 Task: Send an email with the signature Kira Turner with the subject Request for feedback on a partnership proposal and the message Please let me know if there are any issues with the project testing. from softage.3@softage.net to softage.4@softage.net with an attached audio file Audio_interview.mp3 and move the email from Sent Items to the folder Logistics
Action: Mouse moved to (293, 335)
Screenshot: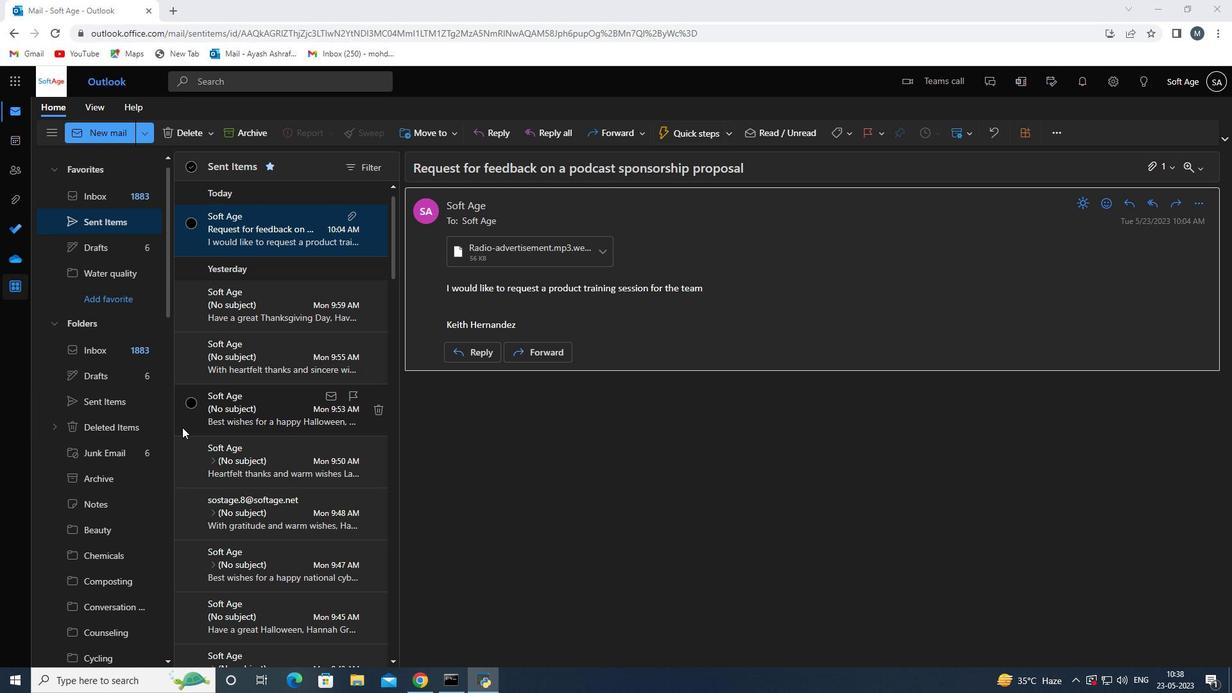 
Action: Mouse scrolled (293, 336) with delta (0, 0)
Screenshot: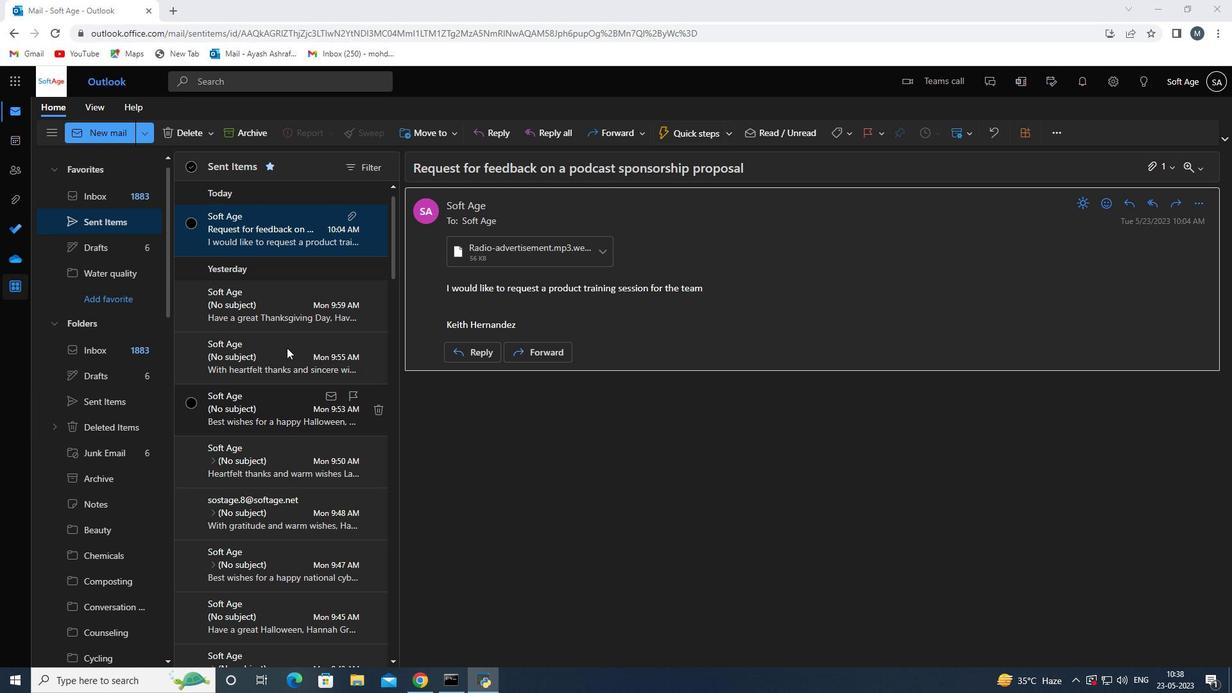 
Action: Mouse scrolled (293, 336) with delta (0, 0)
Screenshot: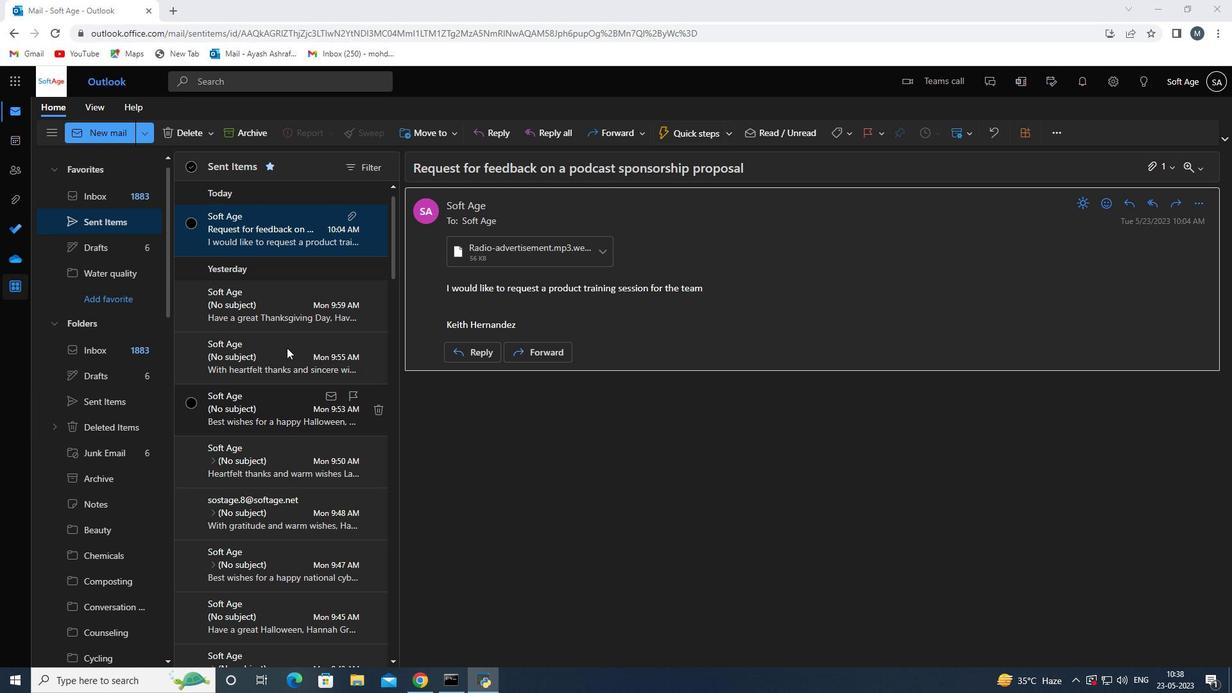 
Action: Mouse scrolled (293, 336) with delta (0, 0)
Screenshot: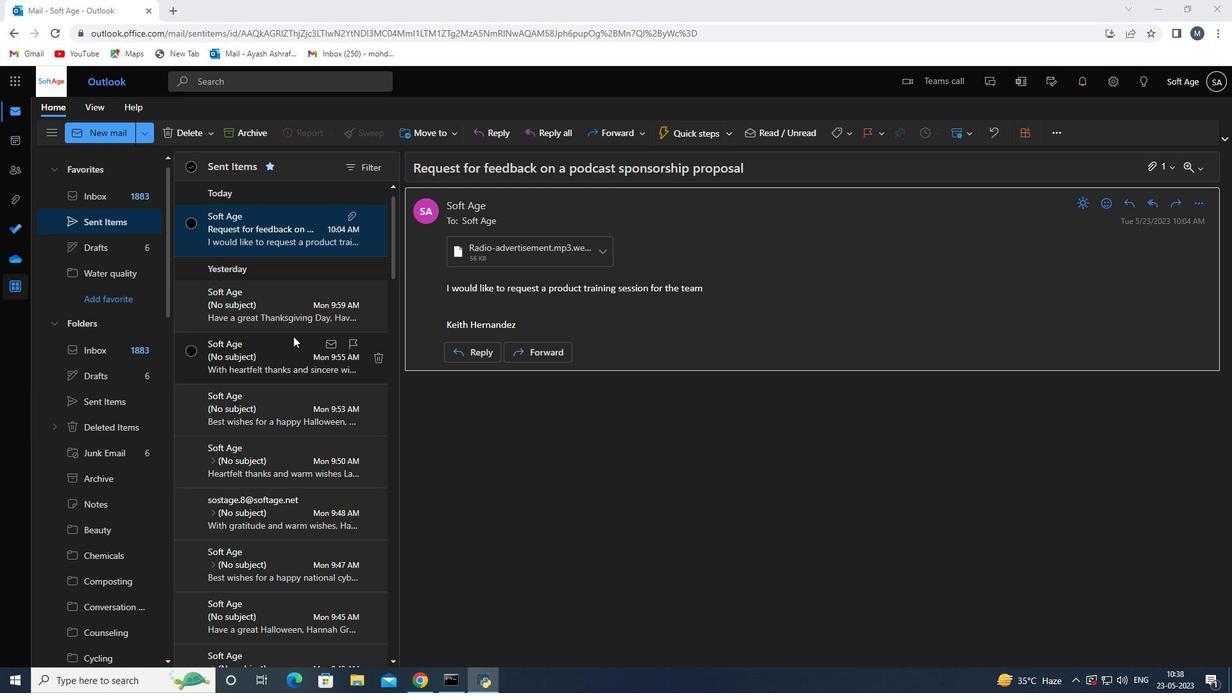 
Action: Mouse scrolled (293, 336) with delta (0, 0)
Screenshot: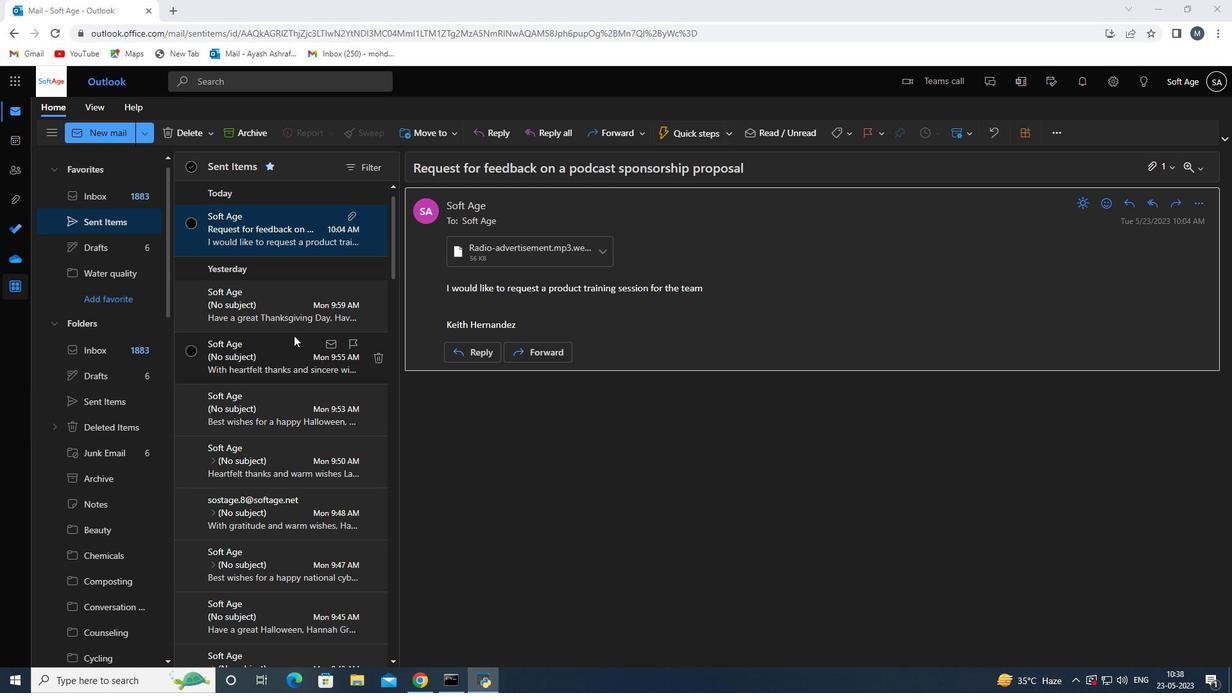 
Action: Mouse moved to (105, 199)
Screenshot: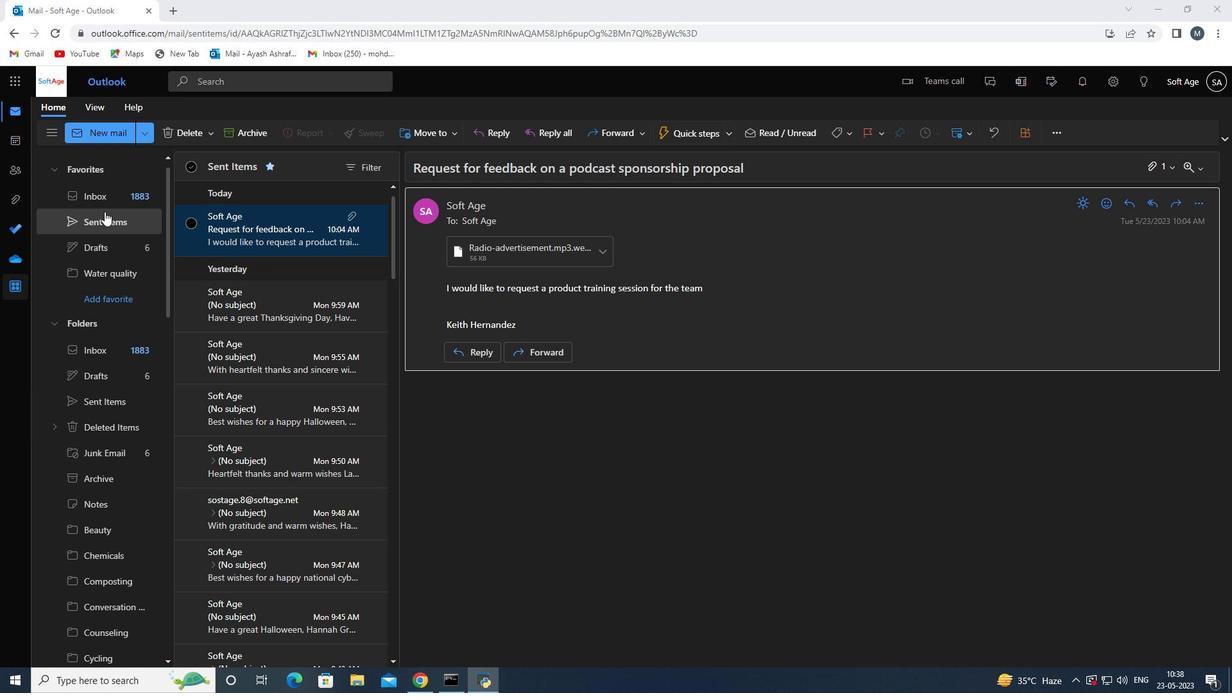 
Action: Mouse pressed left at (105, 199)
Screenshot: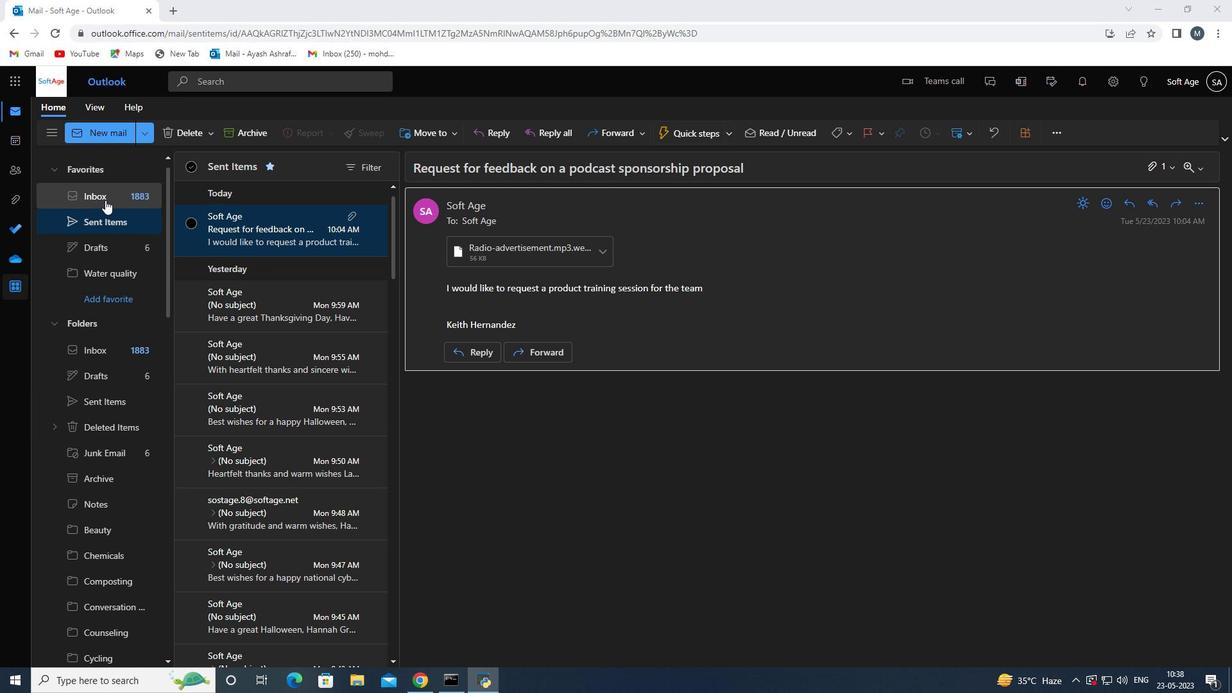 
Action: Mouse moved to (114, 128)
Screenshot: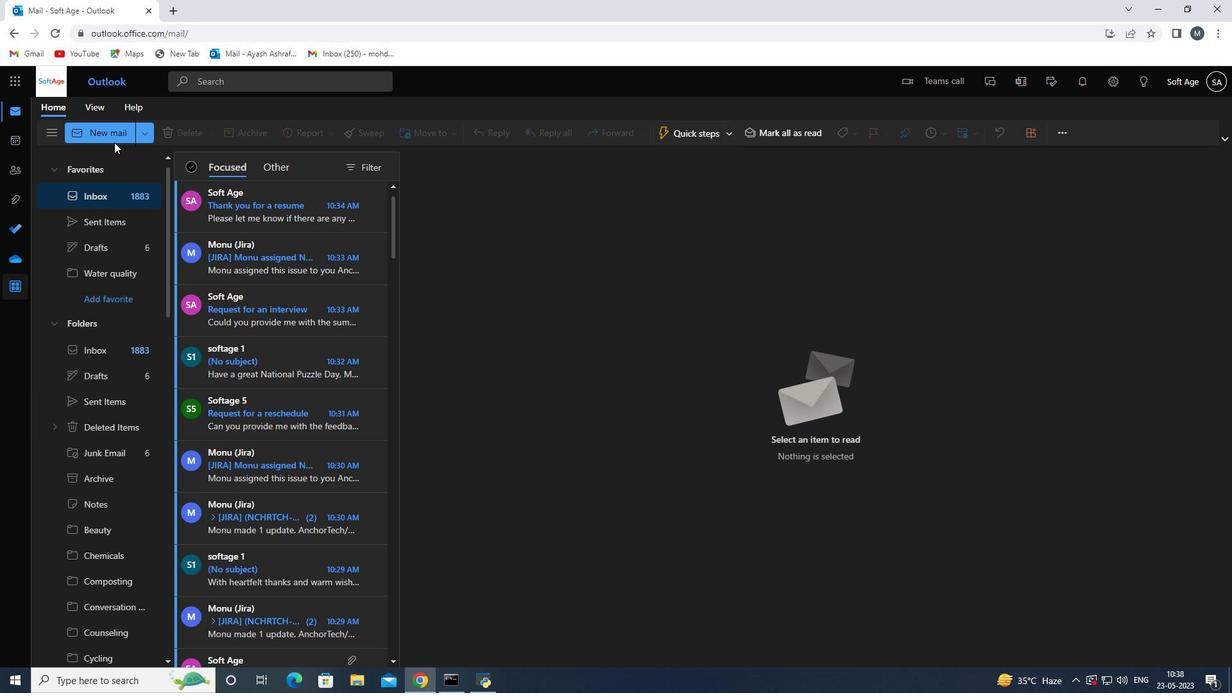 
Action: Mouse pressed left at (114, 128)
Screenshot: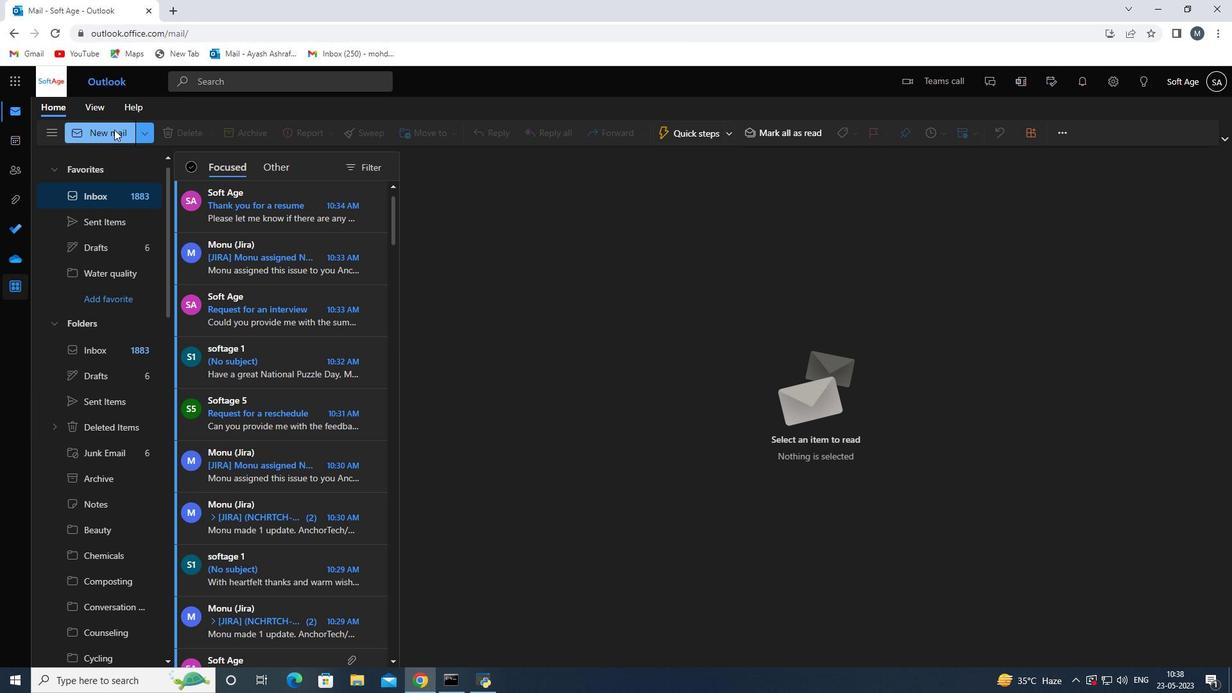 
Action: Mouse moved to (865, 132)
Screenshot: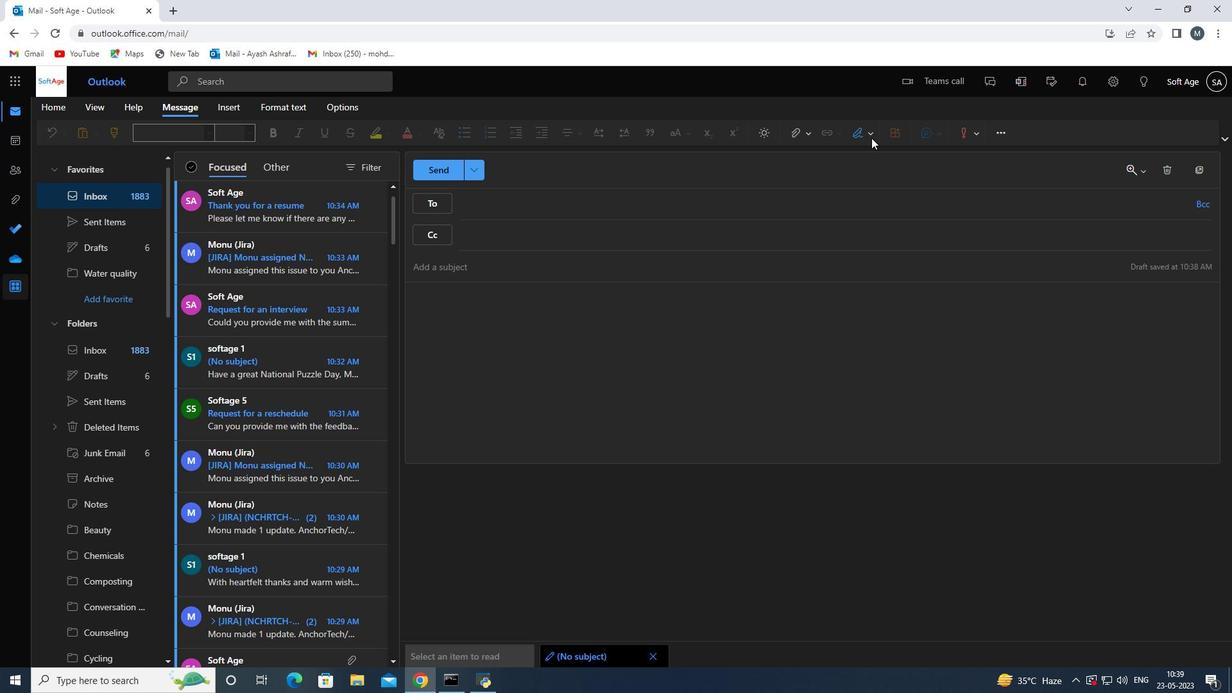 
Action: Mouse pressed left at (865, 132)
Screenshot: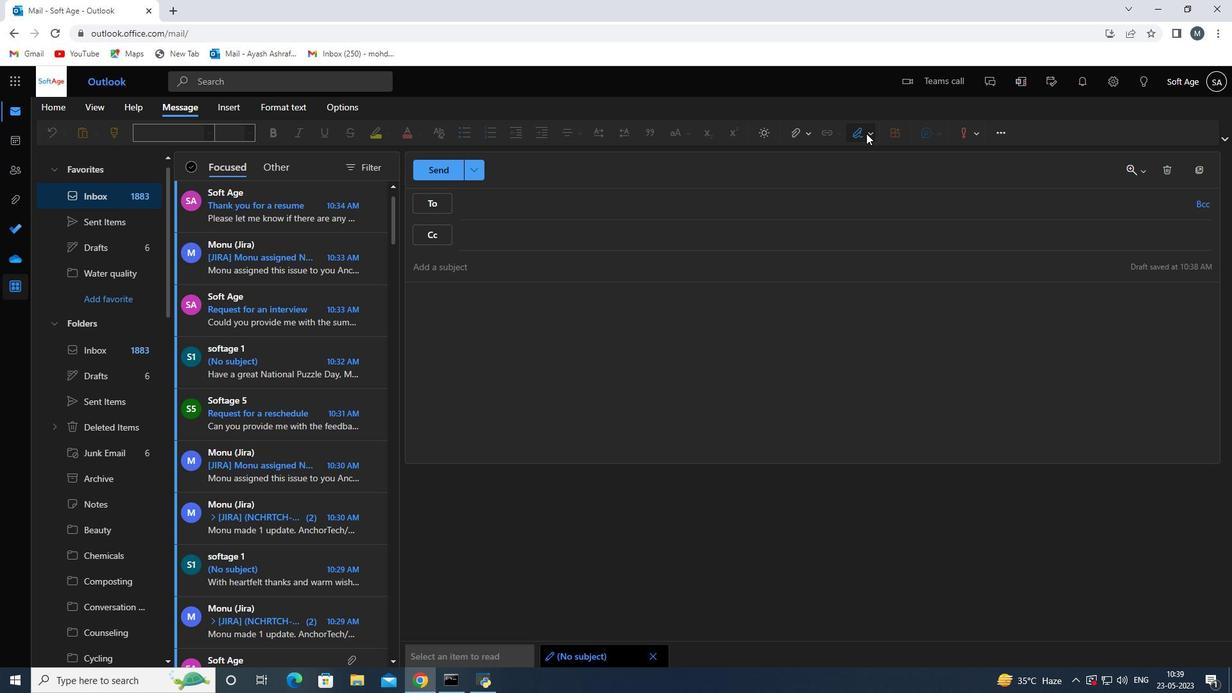 
Action: Mouse moved to (829, 191)
Screenshot: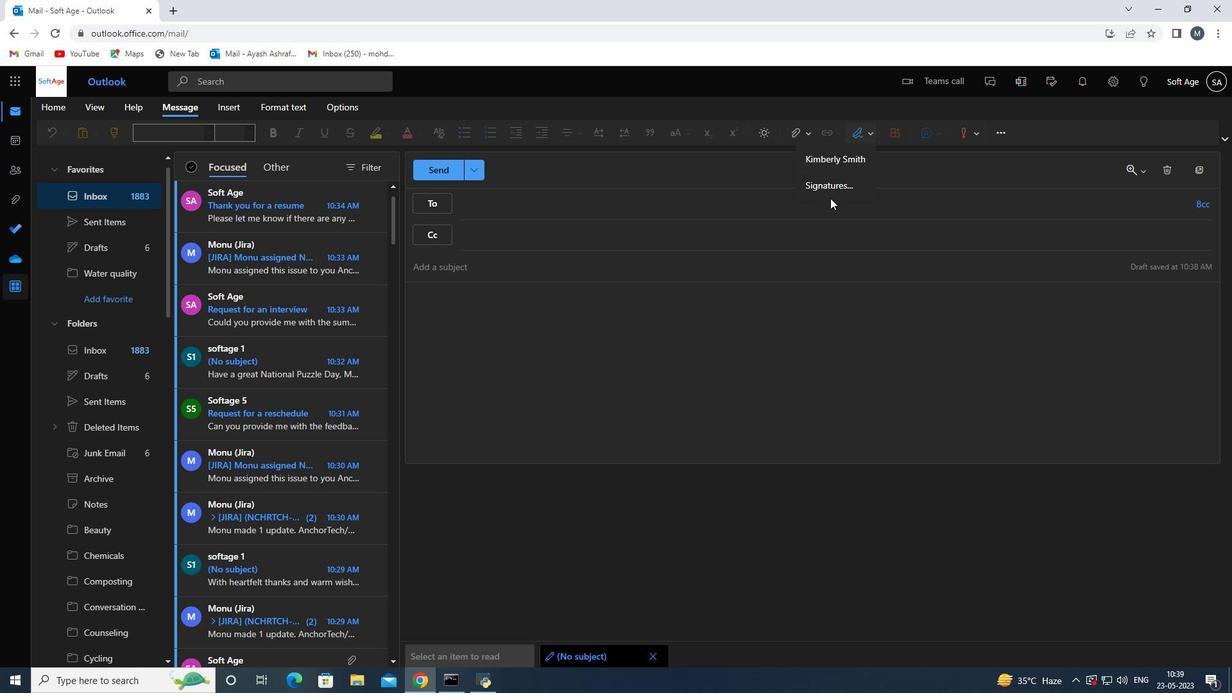 
Action: Mouse pressed left at (829, 191)
Screenshot: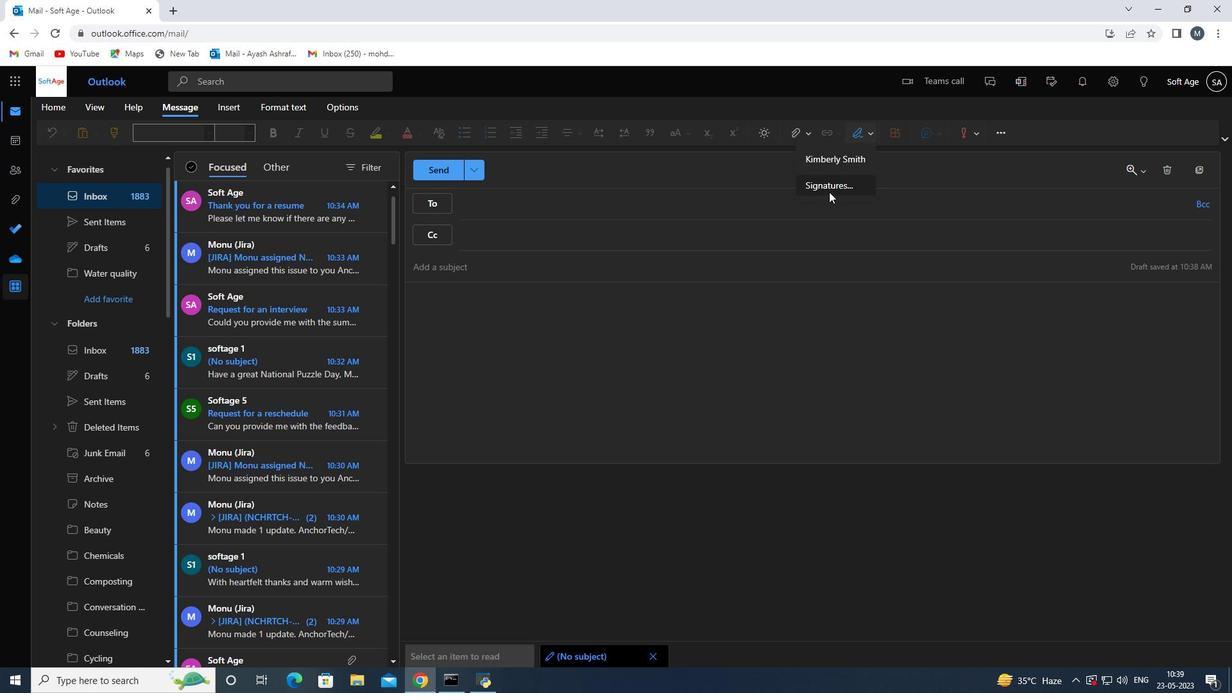 
Action: Mouse moved to (856, 234)
Screenshot: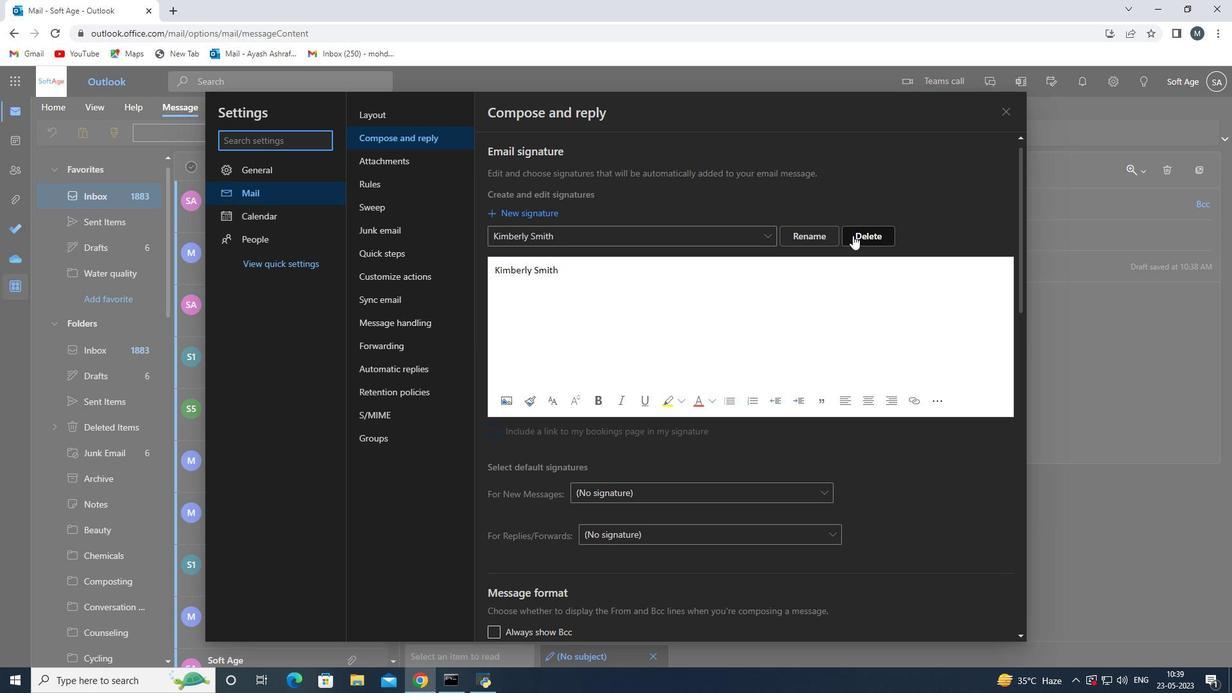 
Action: Mouse pressed left at (856, 234)
Screenshot: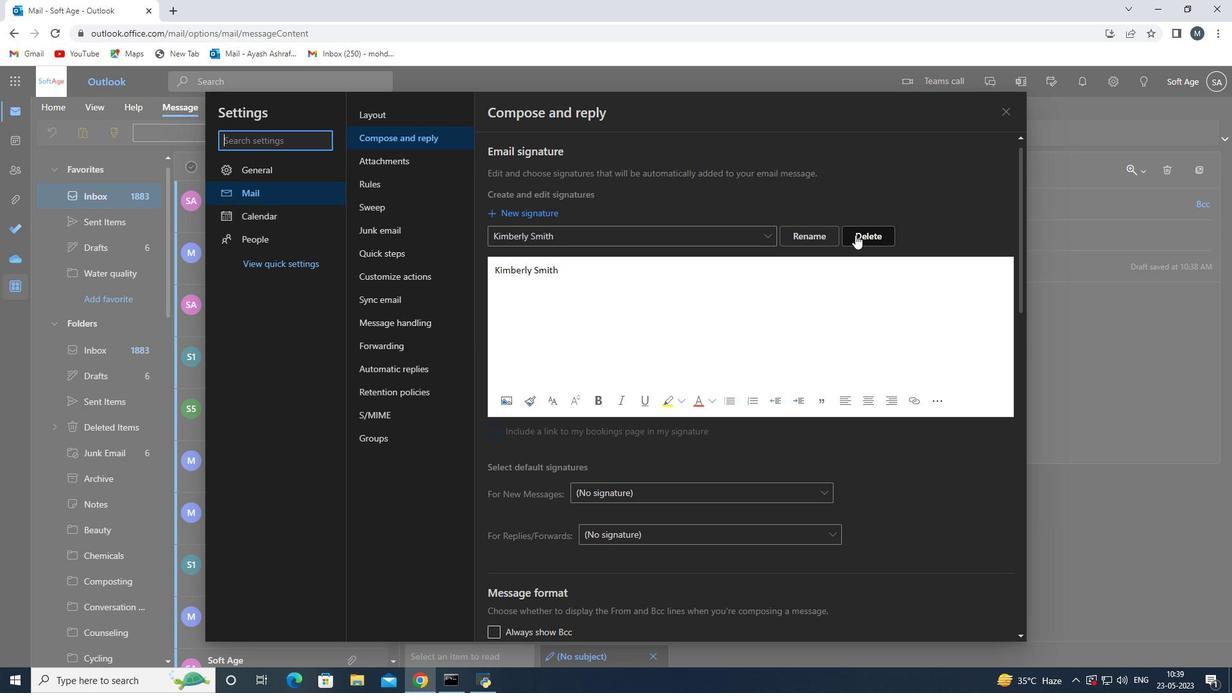 
Action: Mouse moved to (591, 239)
Screenshot: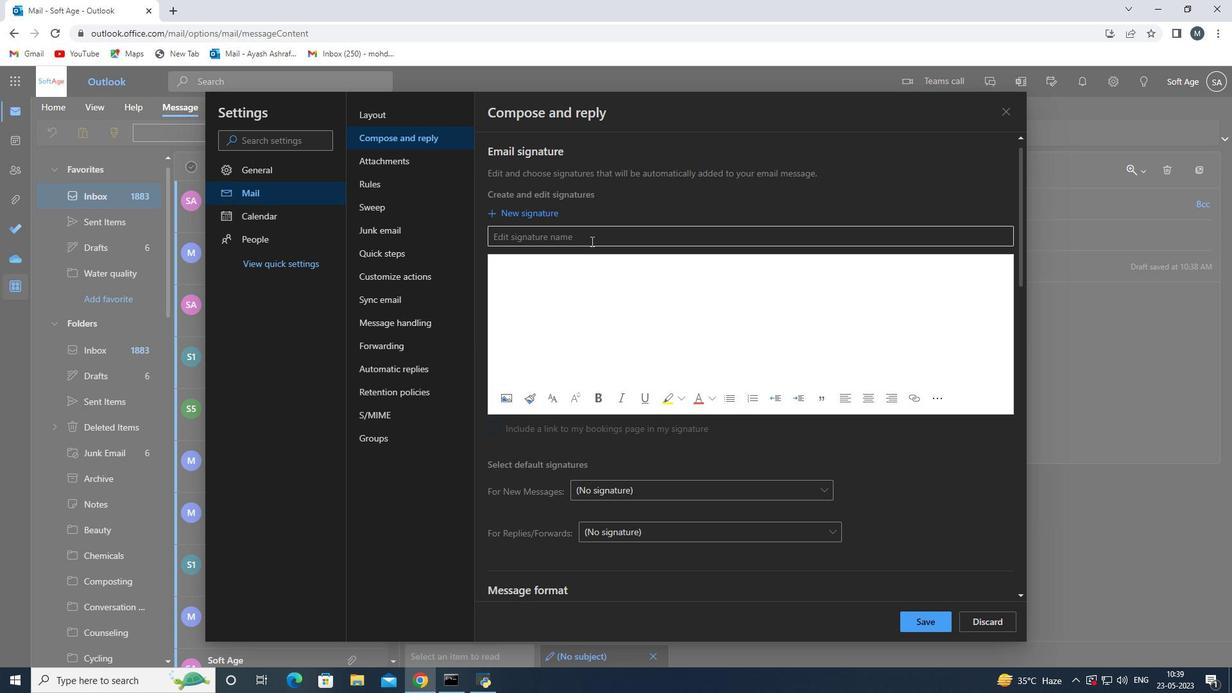 
Action: Mouse pressed left at (591, 239)
Screenshot: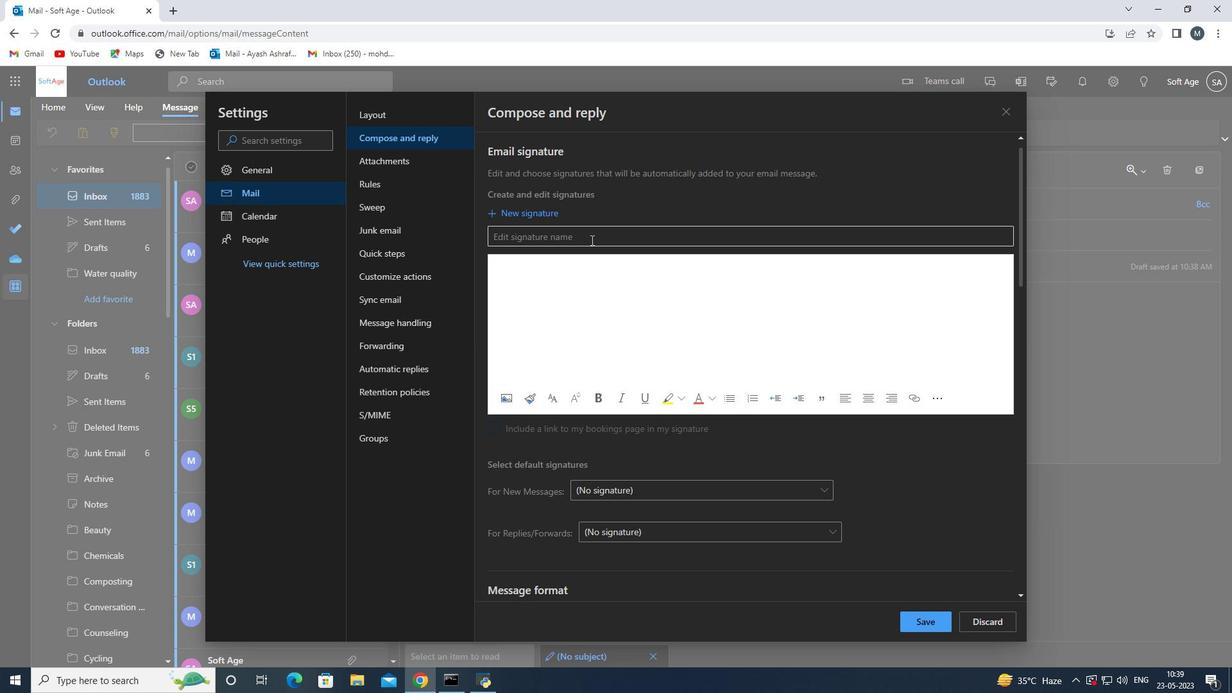 
Action: Key pressed <Key.shift>Kira<Key.space><Key.shift>Turner<Key.space>
Screenshot: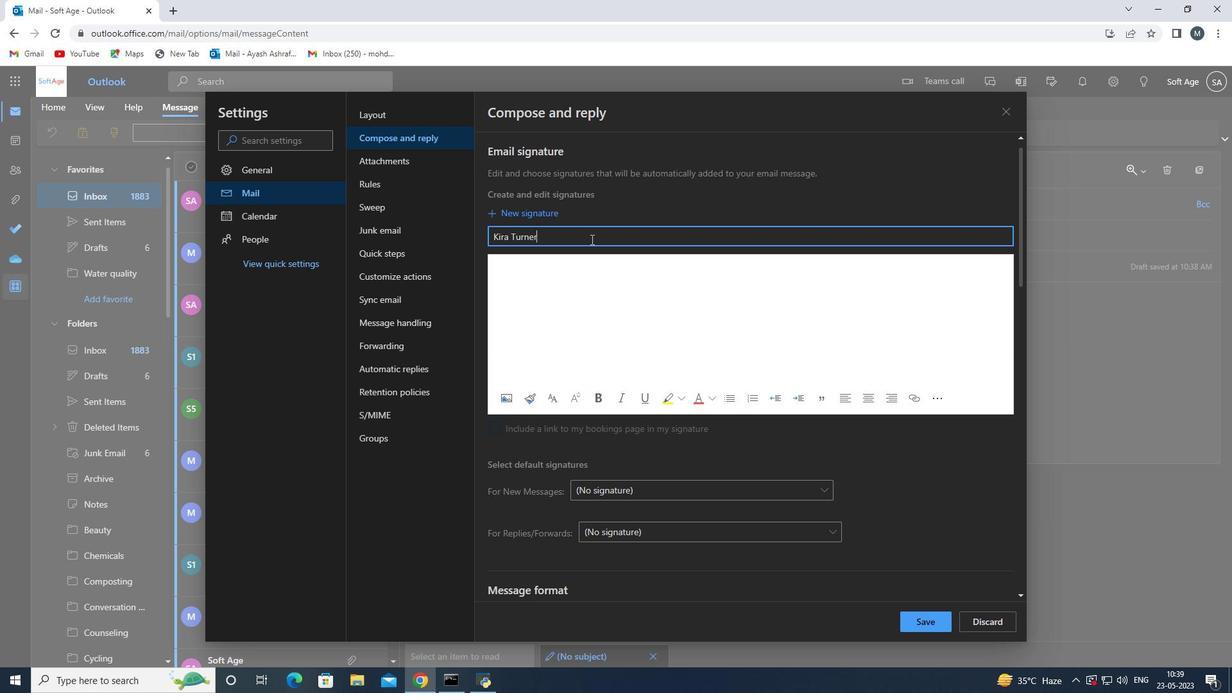 
Action: Mouse moved to (606, 268)
Screenshot: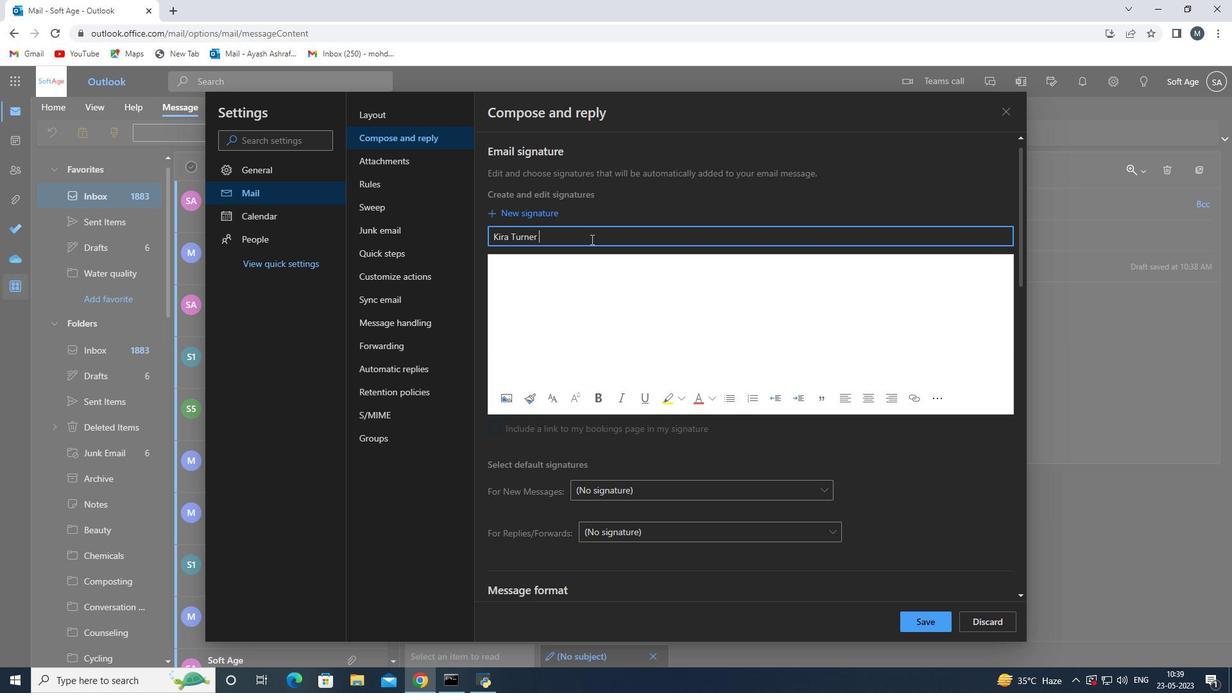 
Action: Mouse pressed left at (606, 268)
Screenshot: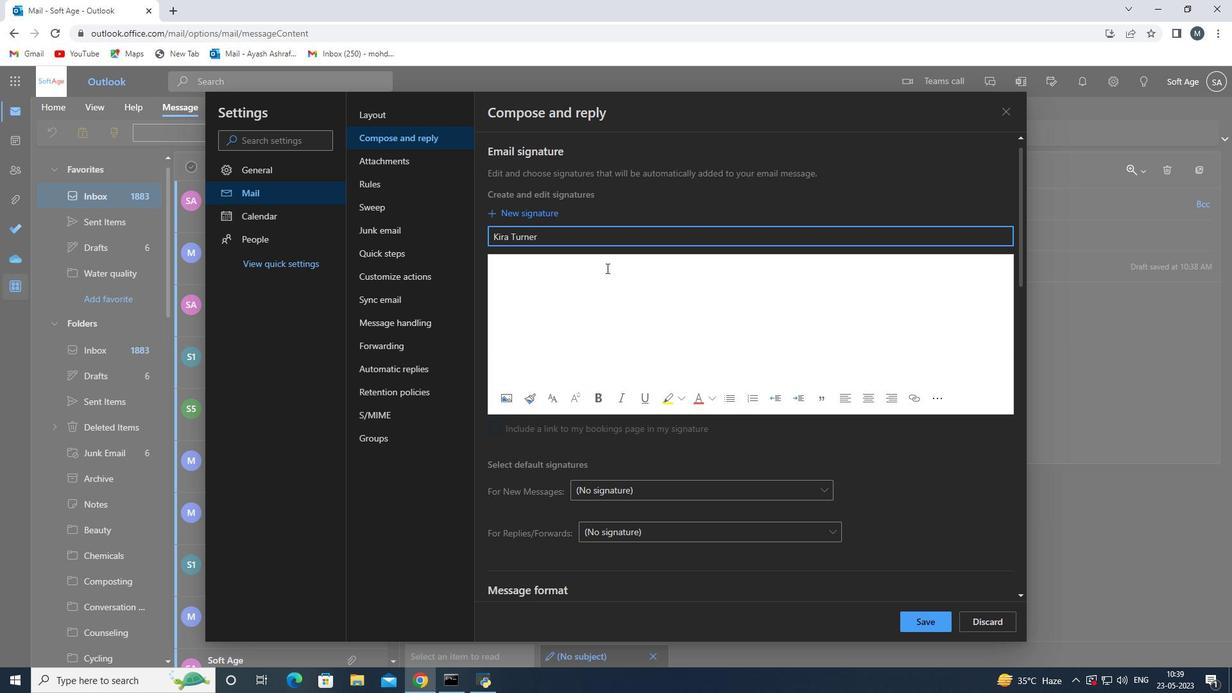 
Action: Key pressed <Key.shift>Kira<Key.space><Key.shift>turner<Key.space>
Screenshot: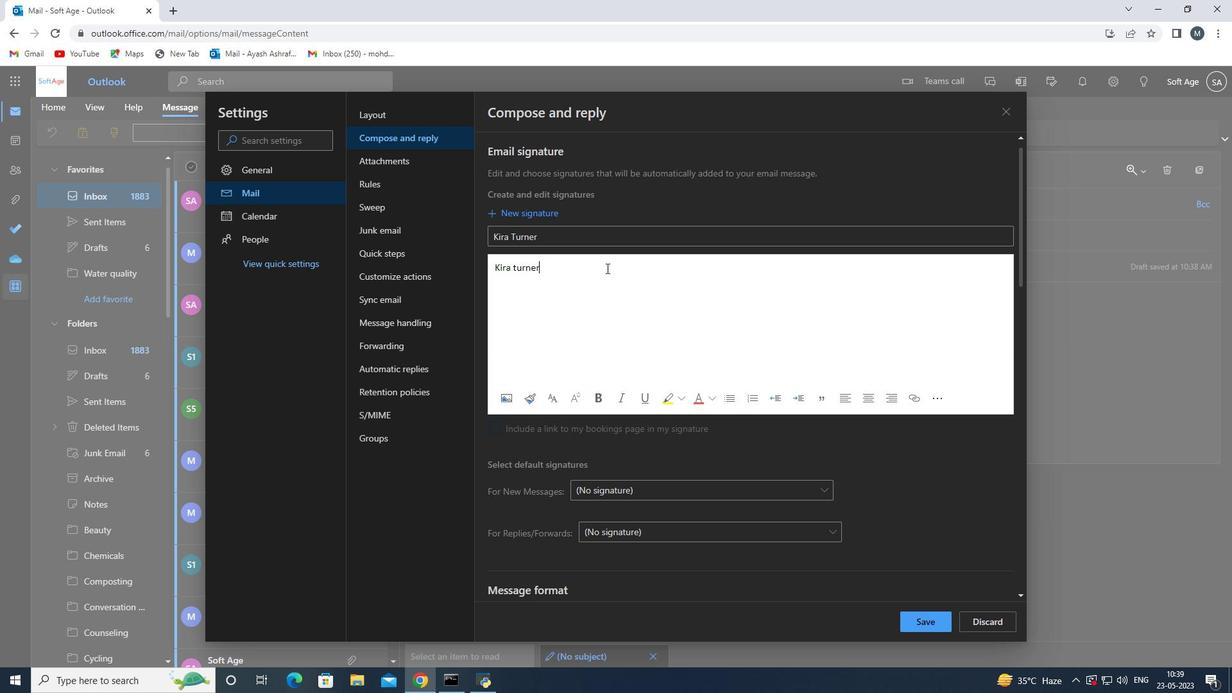 
Action: Mouse moved to (515, 269)
Screenshot: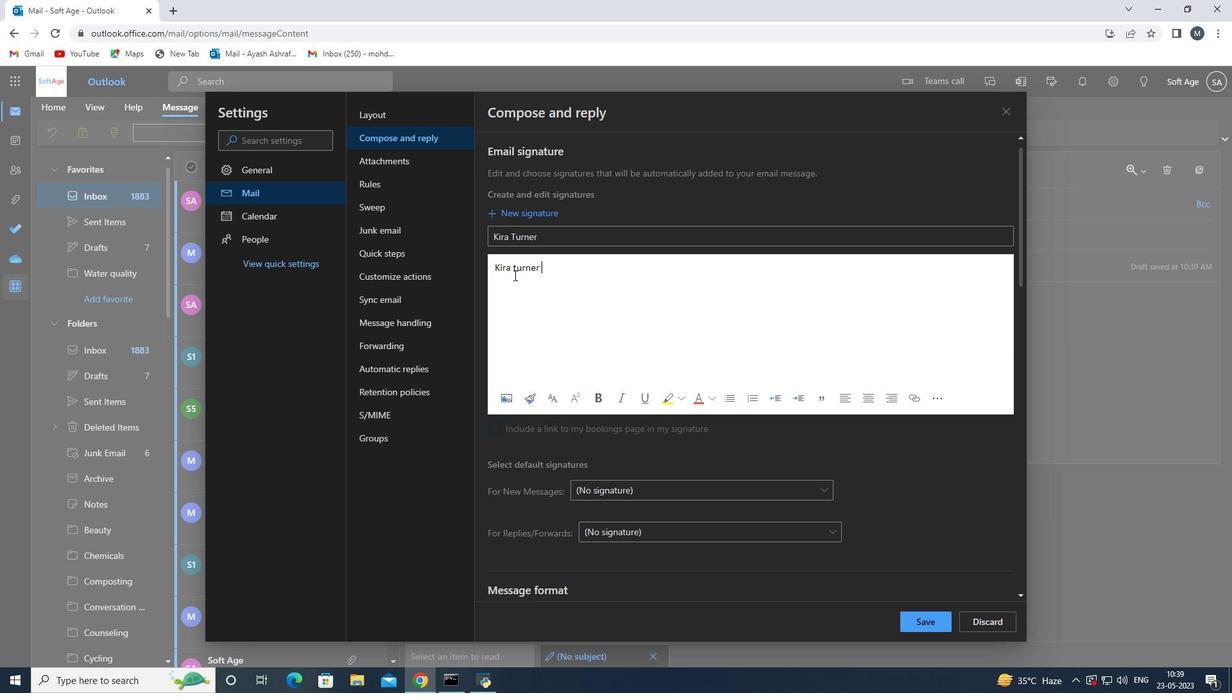 
Action: Mouse pressed left at (515, 269)
Screenshot: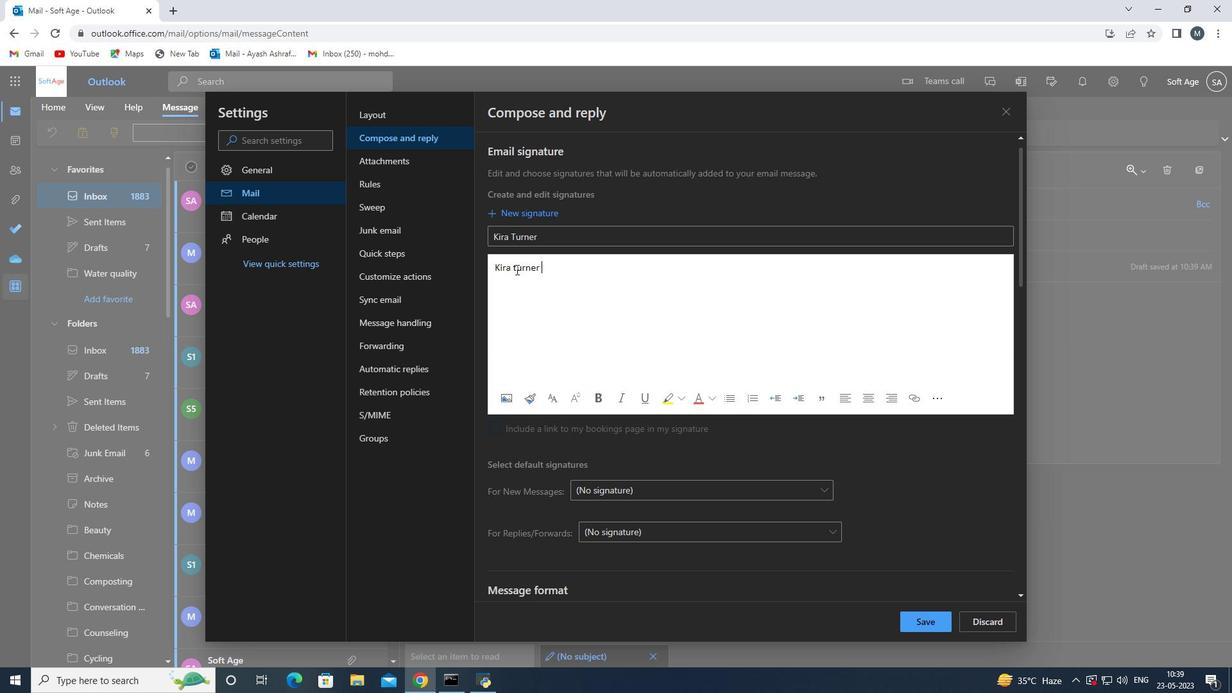 
Action: Mouse moved to (516, 269)
Screenshot: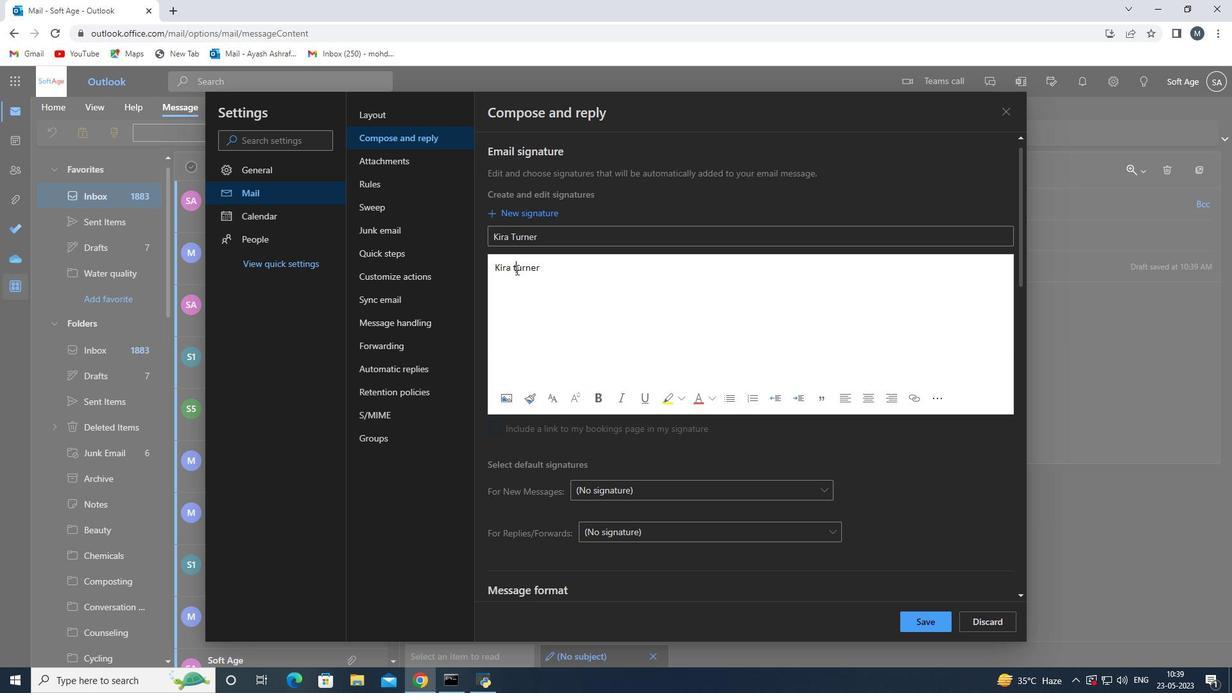 
Action: Key pressed <Key.backspace><Key.shift>T
Screenshot: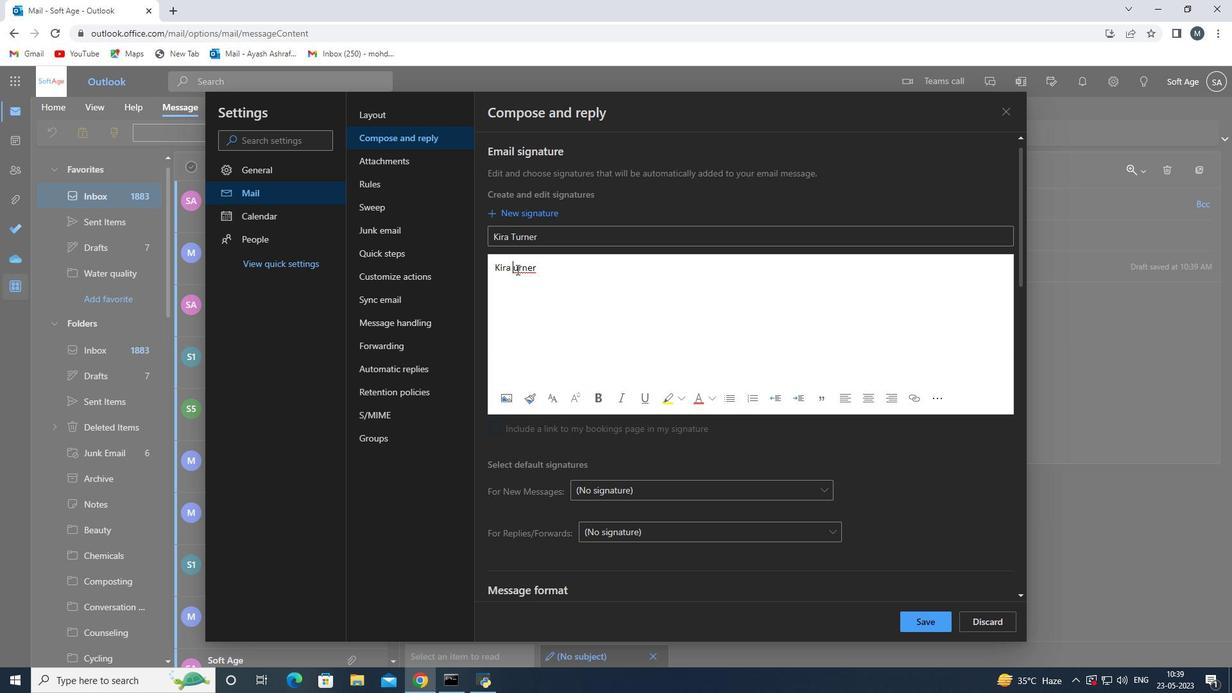 
Action: Mouse moved to (933, 628)
Screenshot: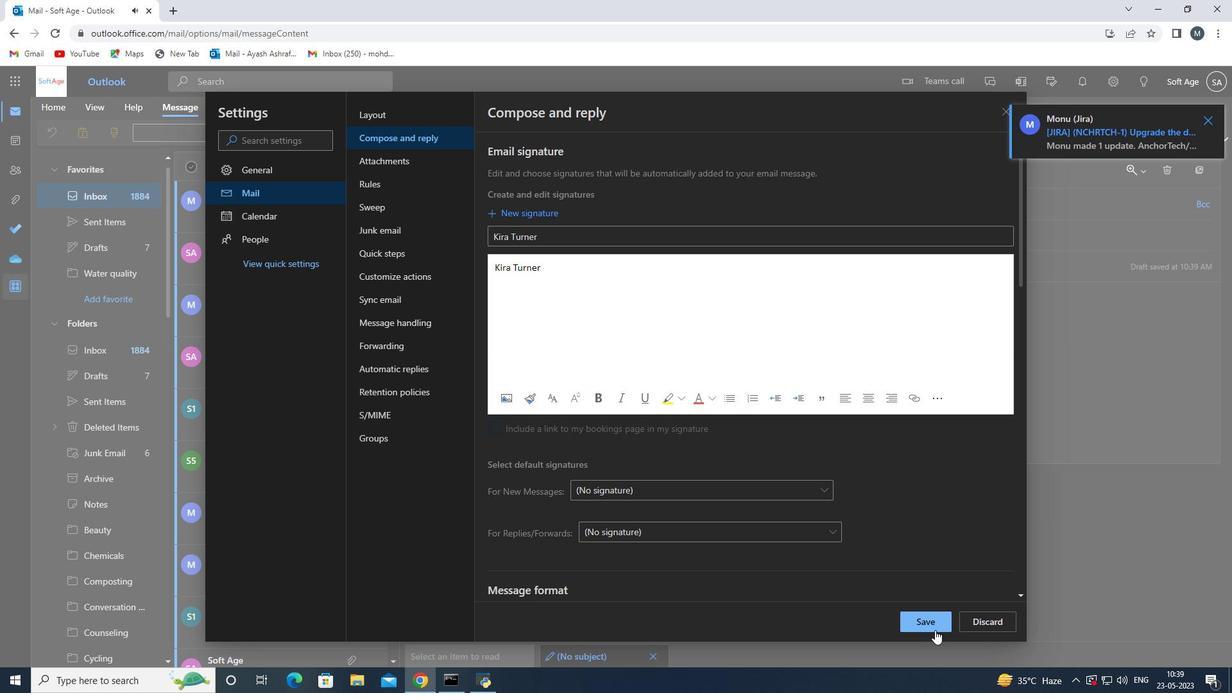 
Action: Mouse pressed left at (933, 628)
Screenshot: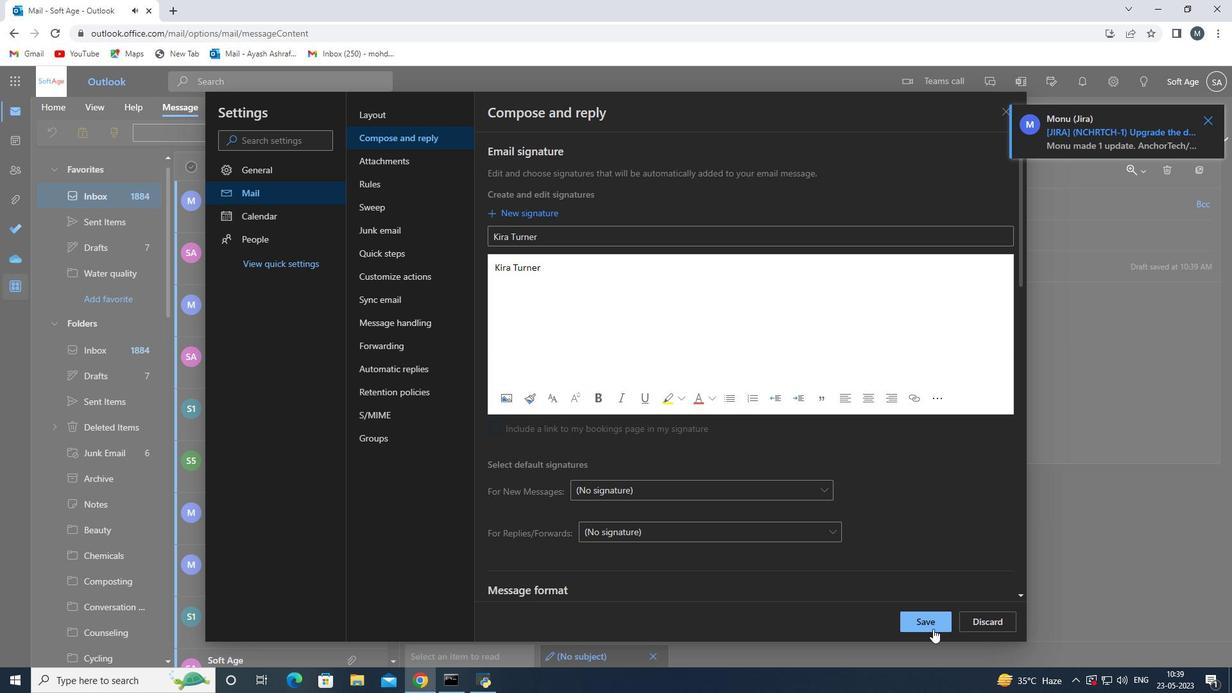 
Action: Mouse moved to (1001, 113)
Screenshot: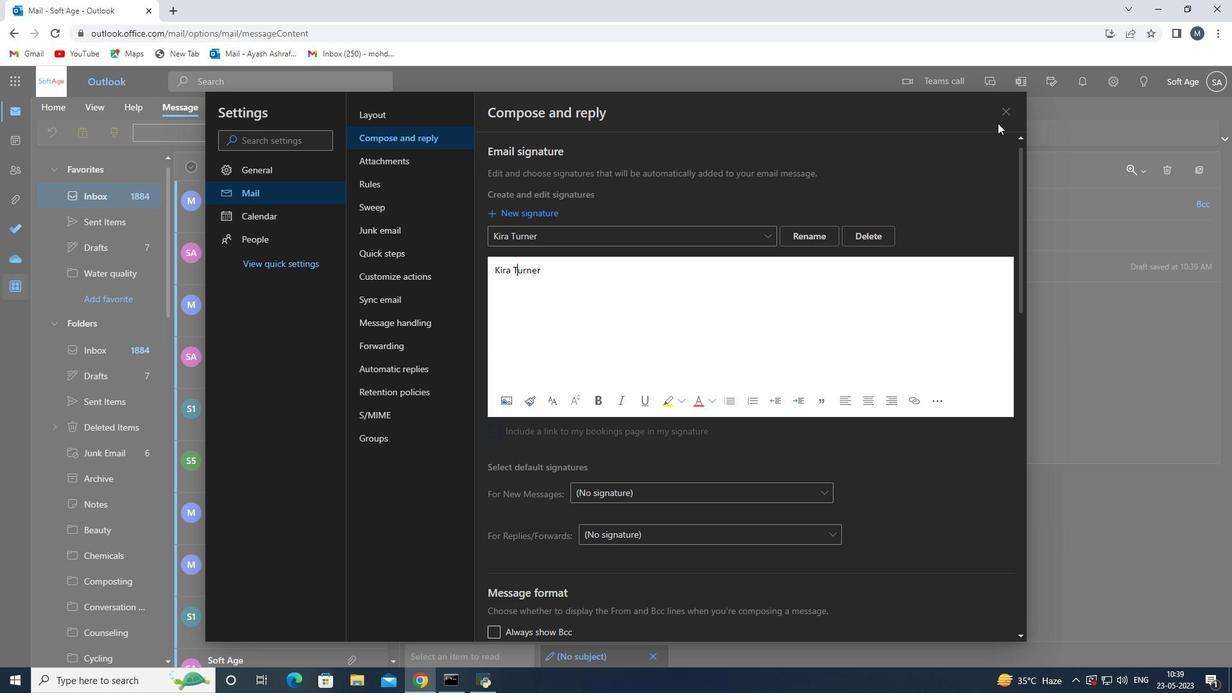 
Action: Mouse pressed left at (1001, 113)
Screenshot: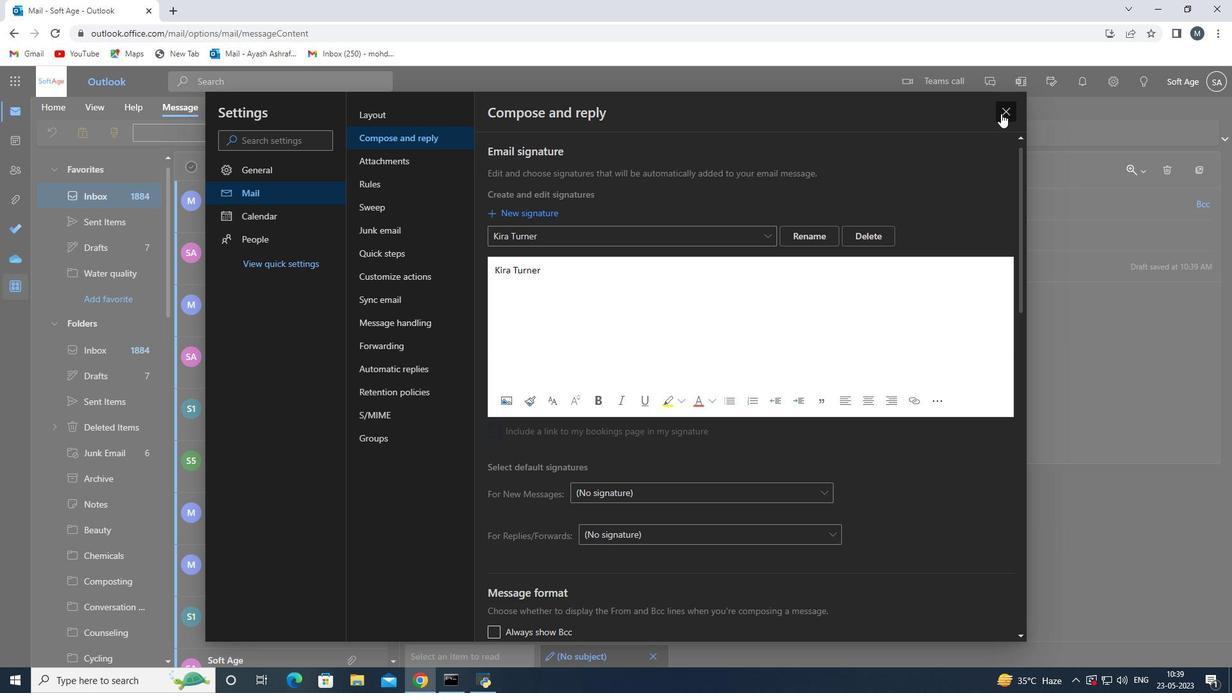 
Action: Mouse moved to (467, 269)
Screenshot: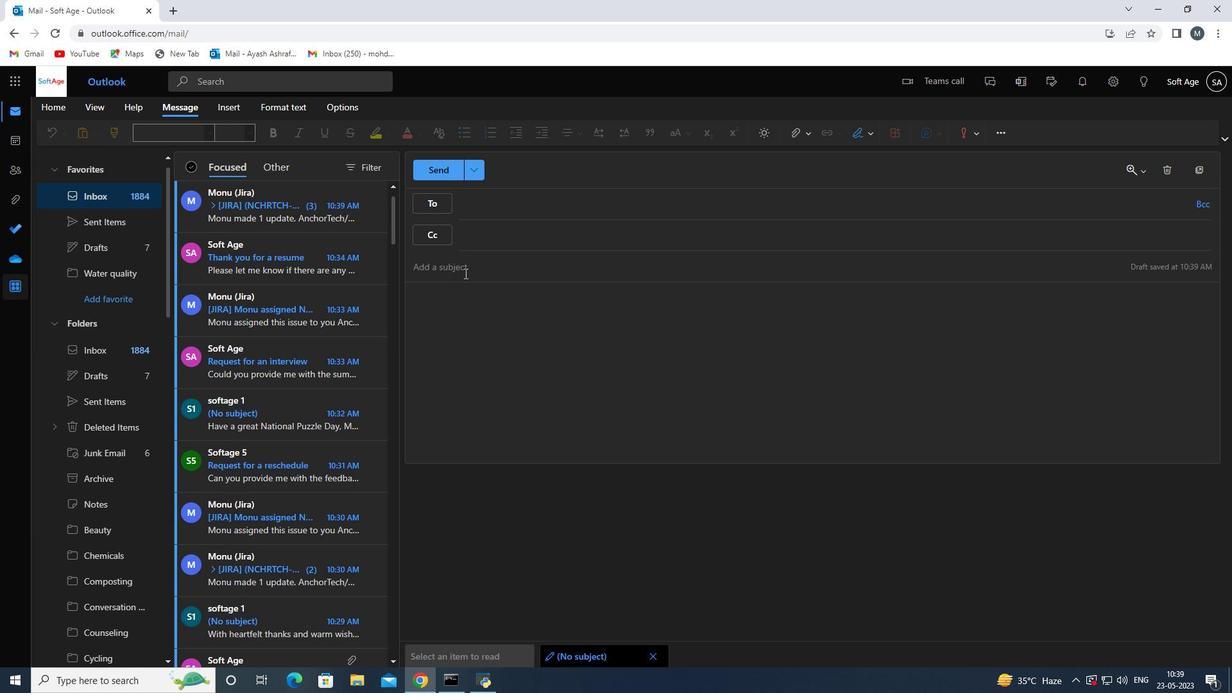 
Action: Mouse pressed left at (467, 269)
Screenshot: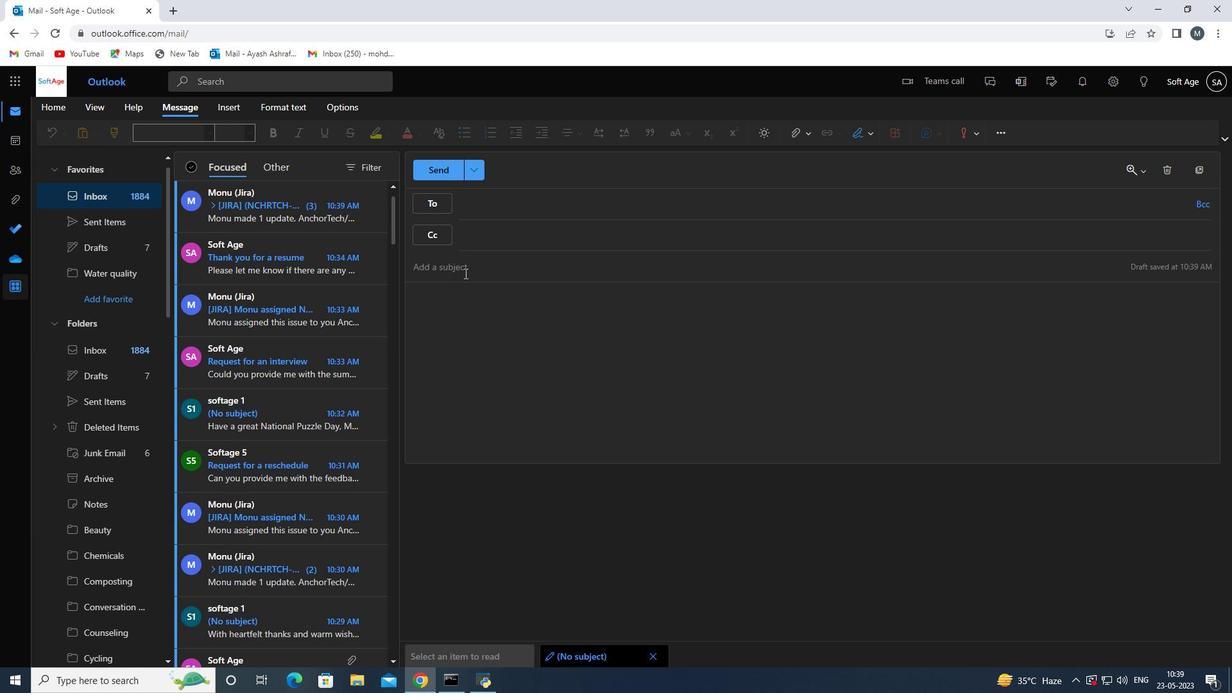 
Action: Key pressed <Key.shift>Request<Key.space>for<Key.space>feedback<Key.space>on<Key.space>a<Key.space>patnership<Key.space>
Screenshot: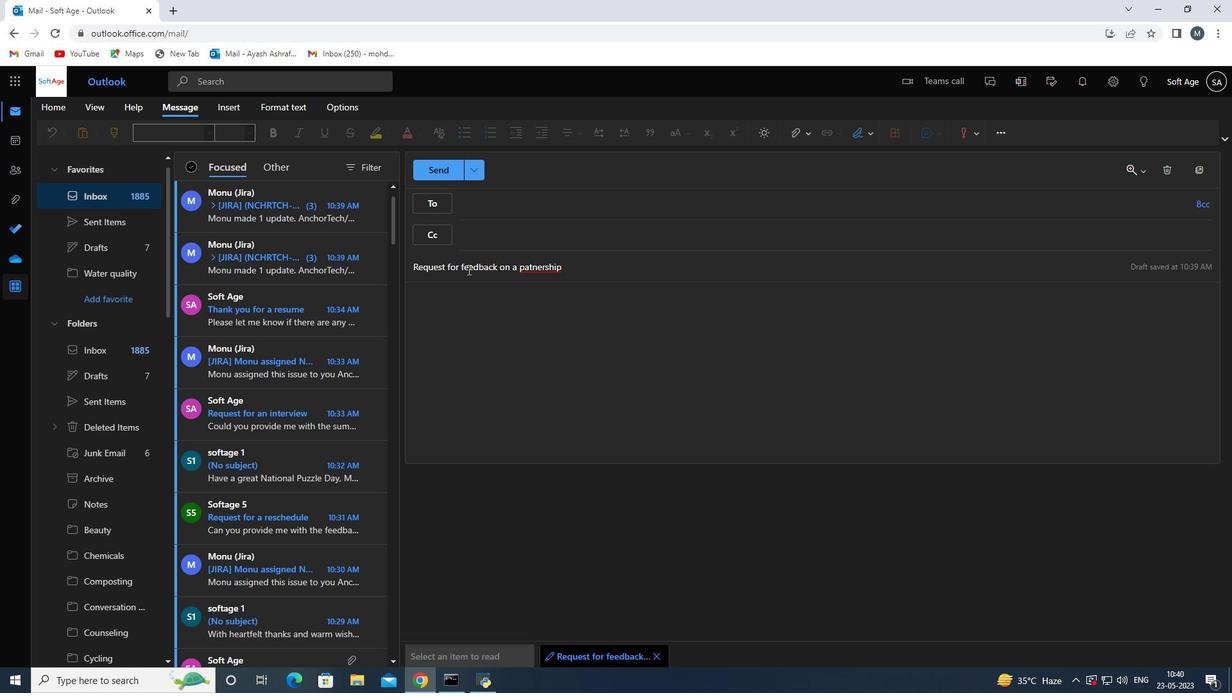 
Action: Mouse moved to (539, 274)
Screenshot: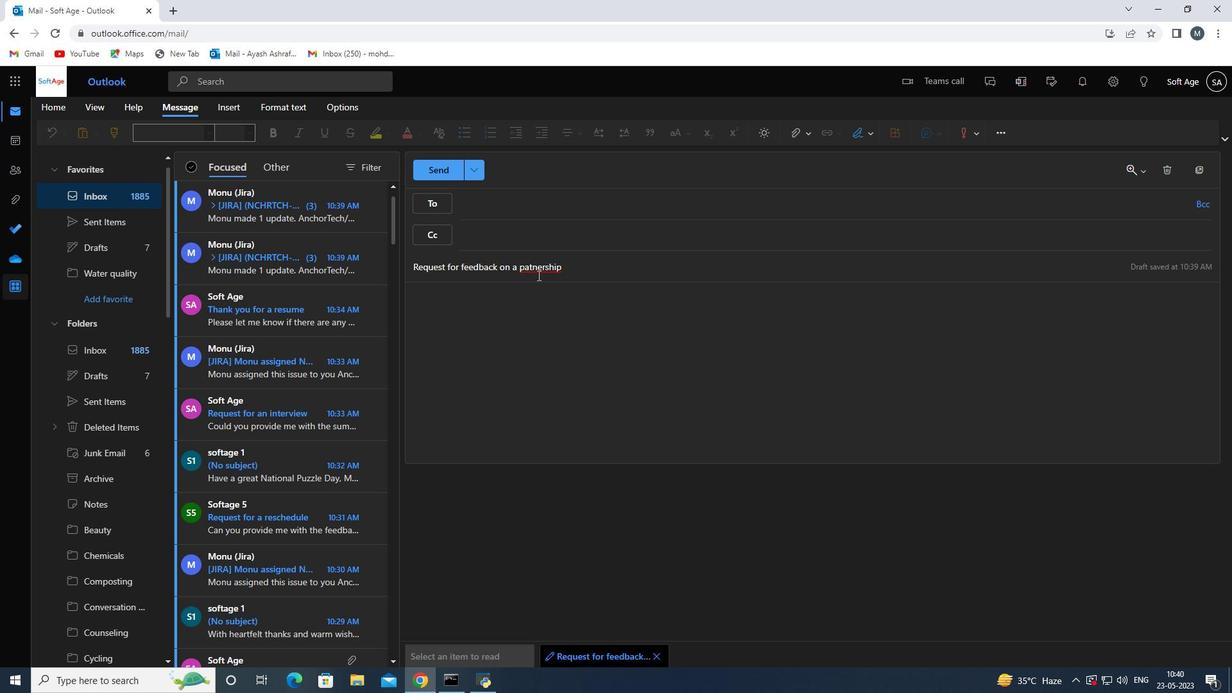 
Action: Mouse pressed left at (539, 274)
Screenshot: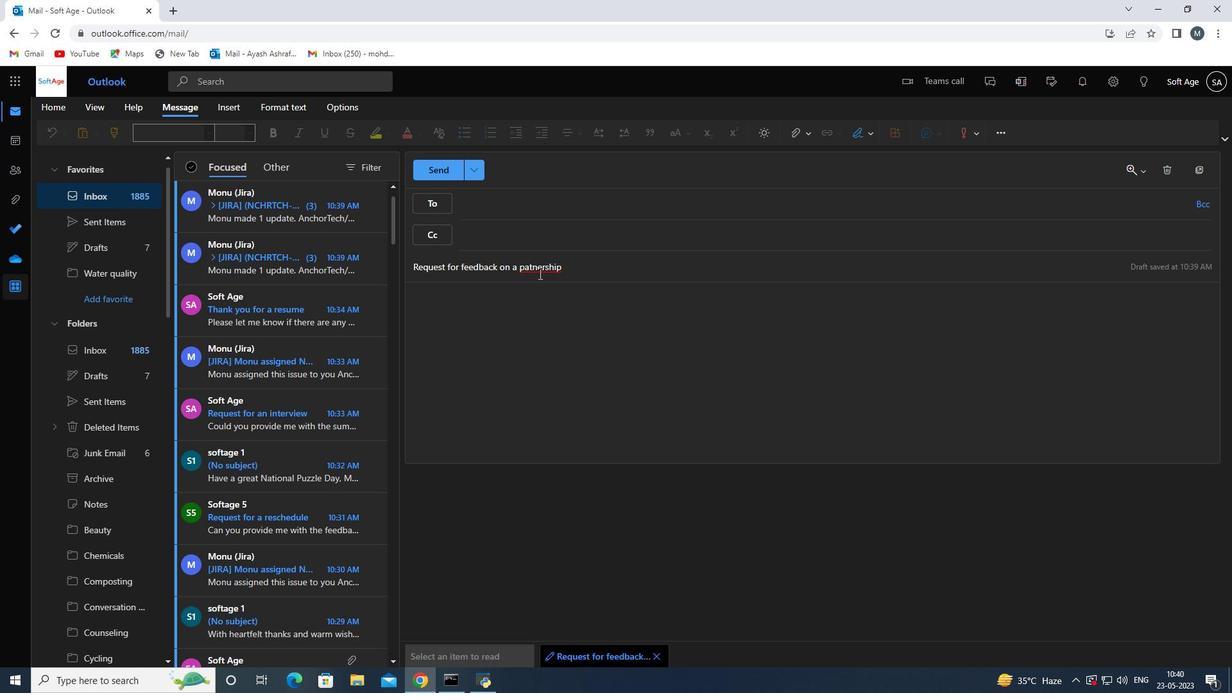 
Action: Mouse moved to (528, 268)
Screenshot: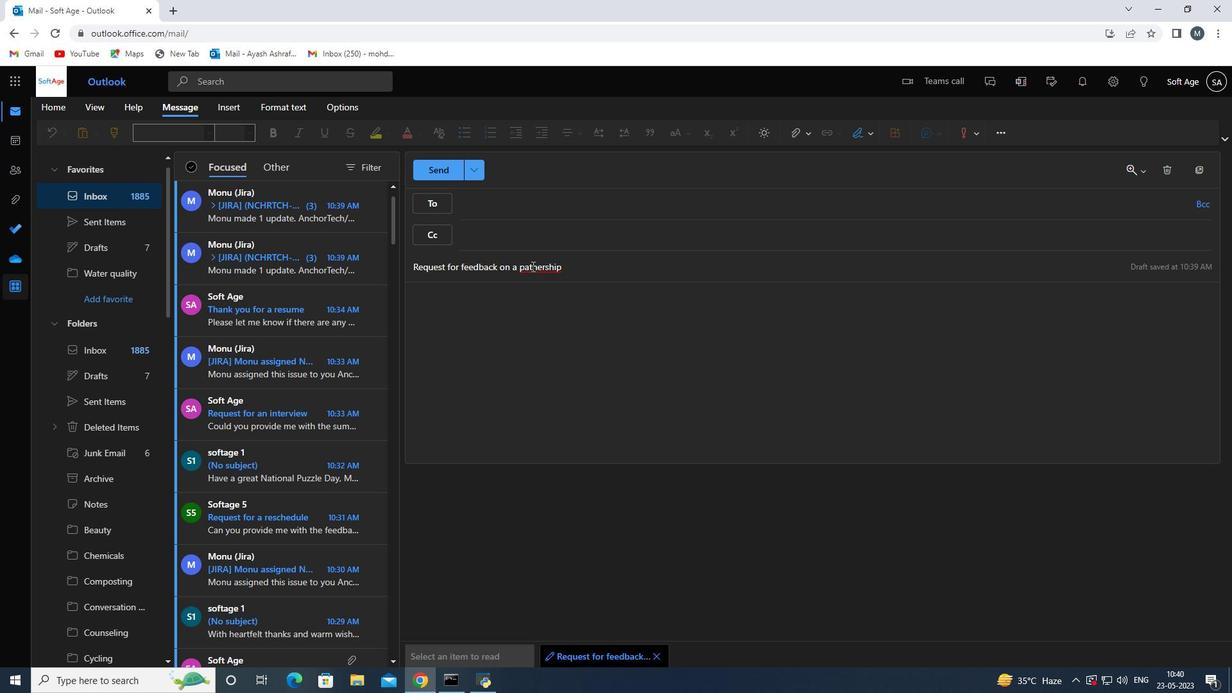 
Action: Mouse pressed left at (528, 268)
Screenshot: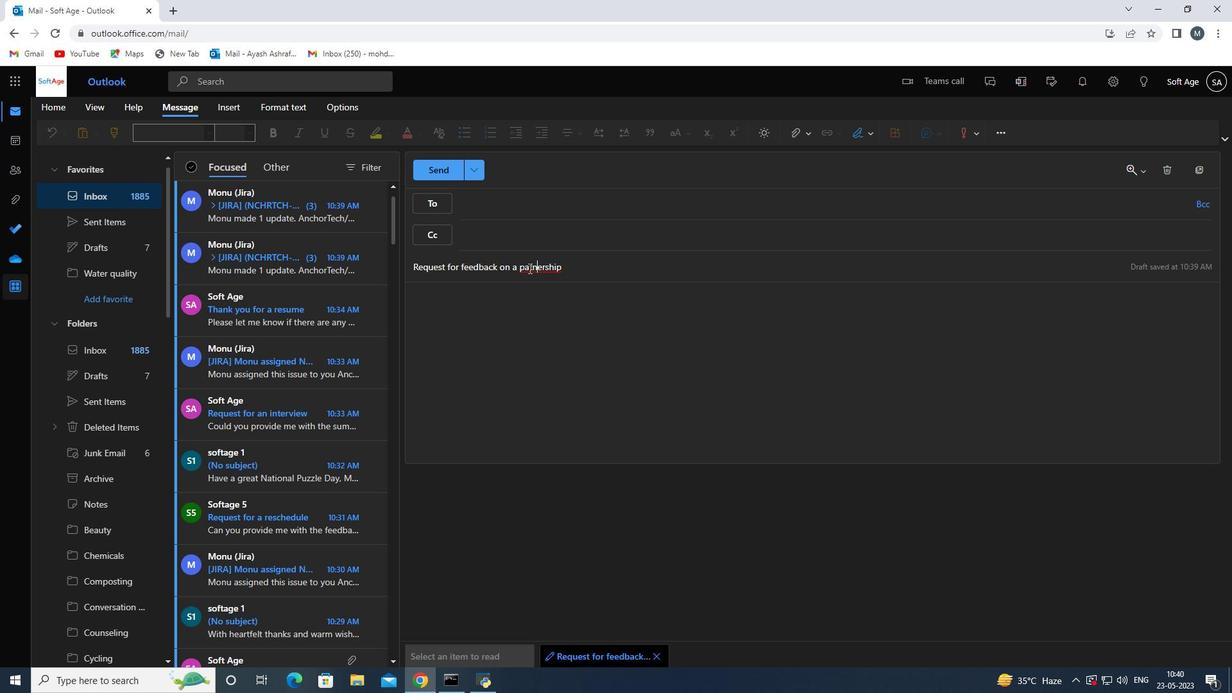 
Action: Mouse moved to (538, 268)
Screenshot: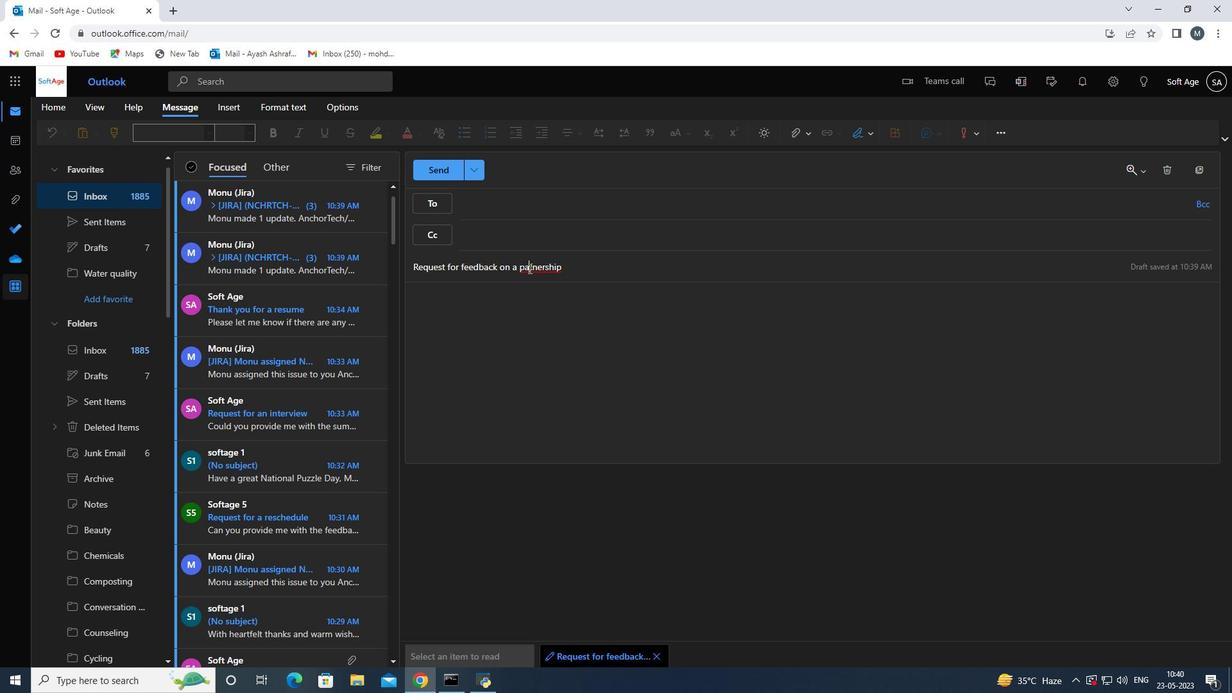 
Action: Key pressed r
Screenshot: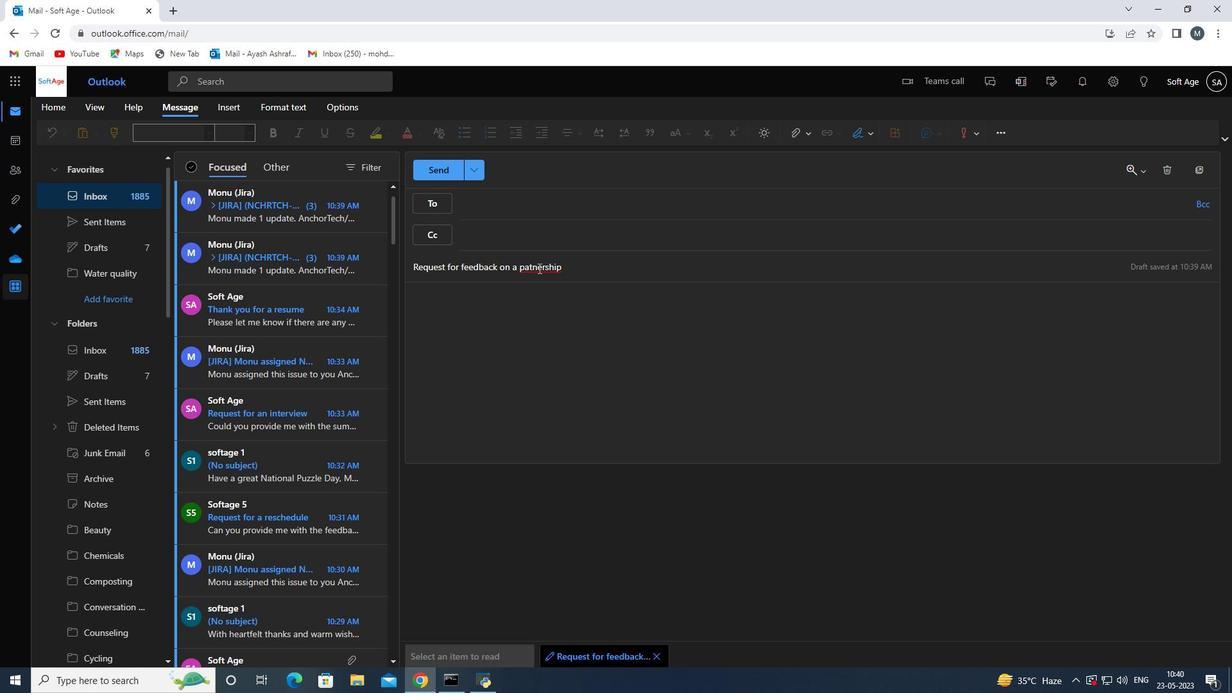 
Action: Mouse moved to (600, 266)
Screenshot: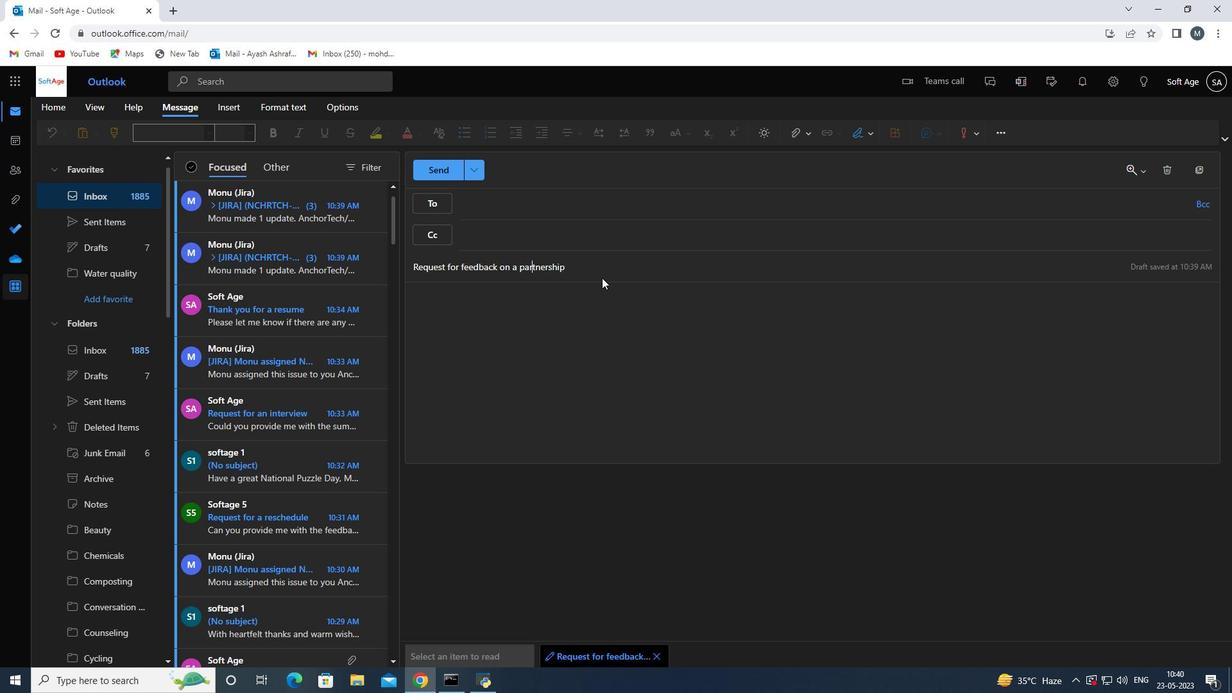 
Action: Mouse pressed left at (600, 266)
Screenshot: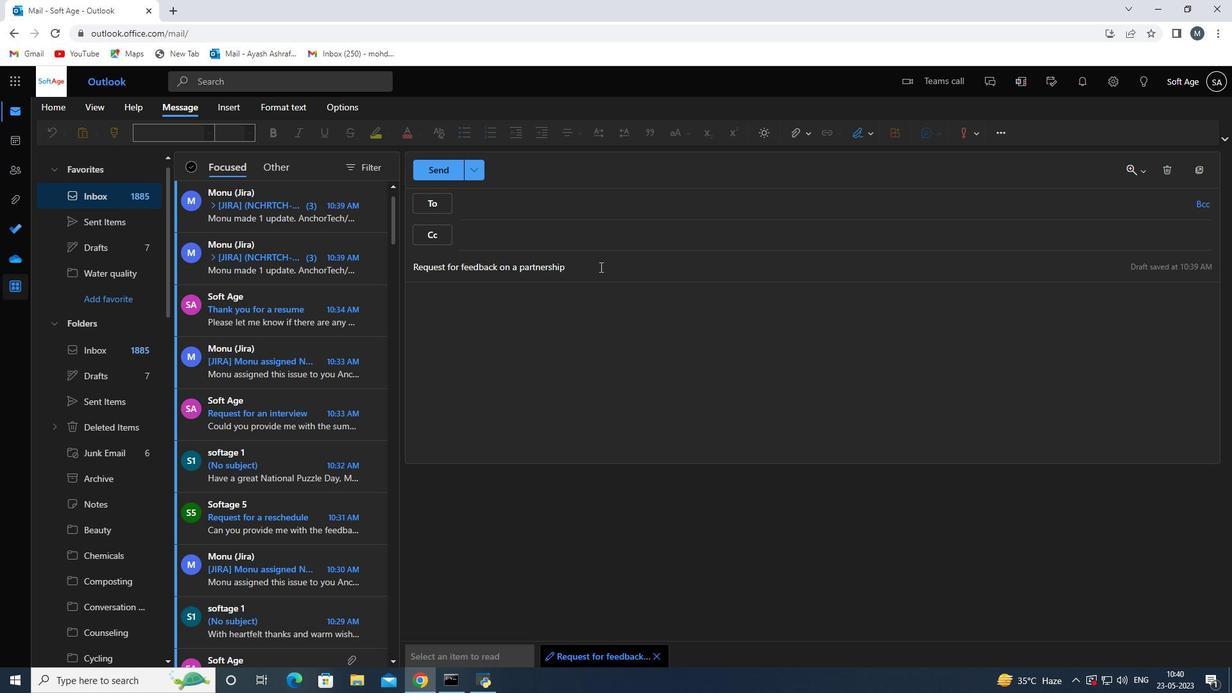 
Action: Mouse moved to (598, 268)
Screenshot: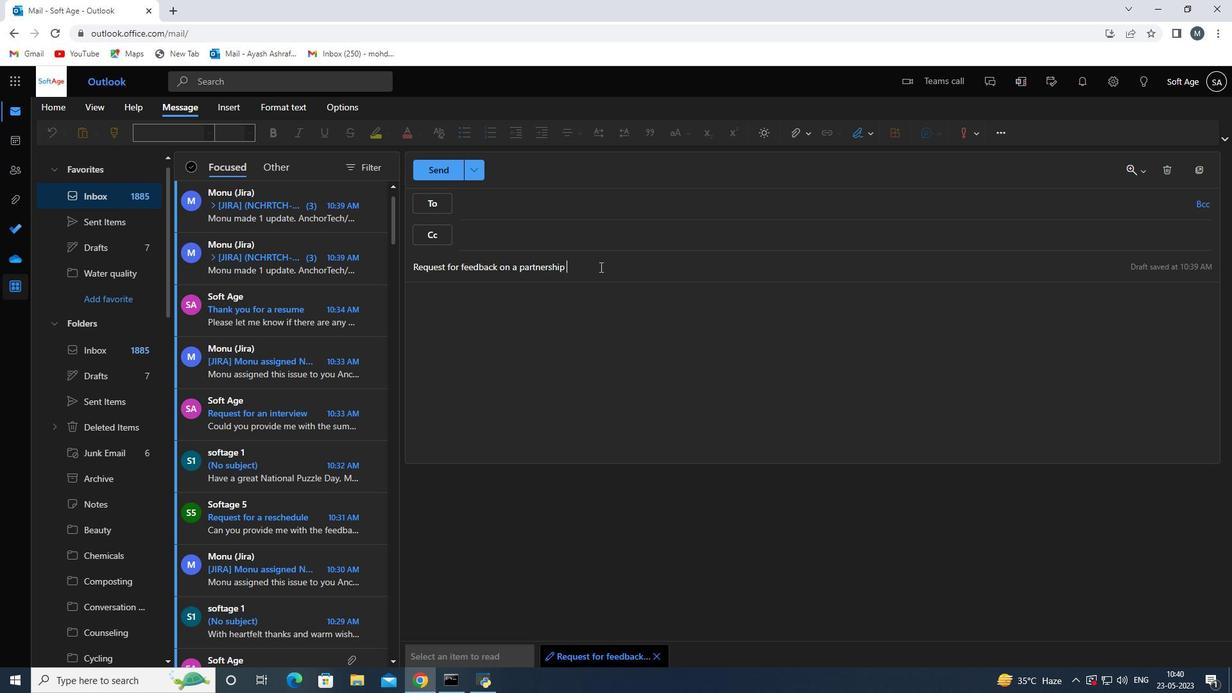 
Action: Key pressed proposal<Key.space>
Screenshot: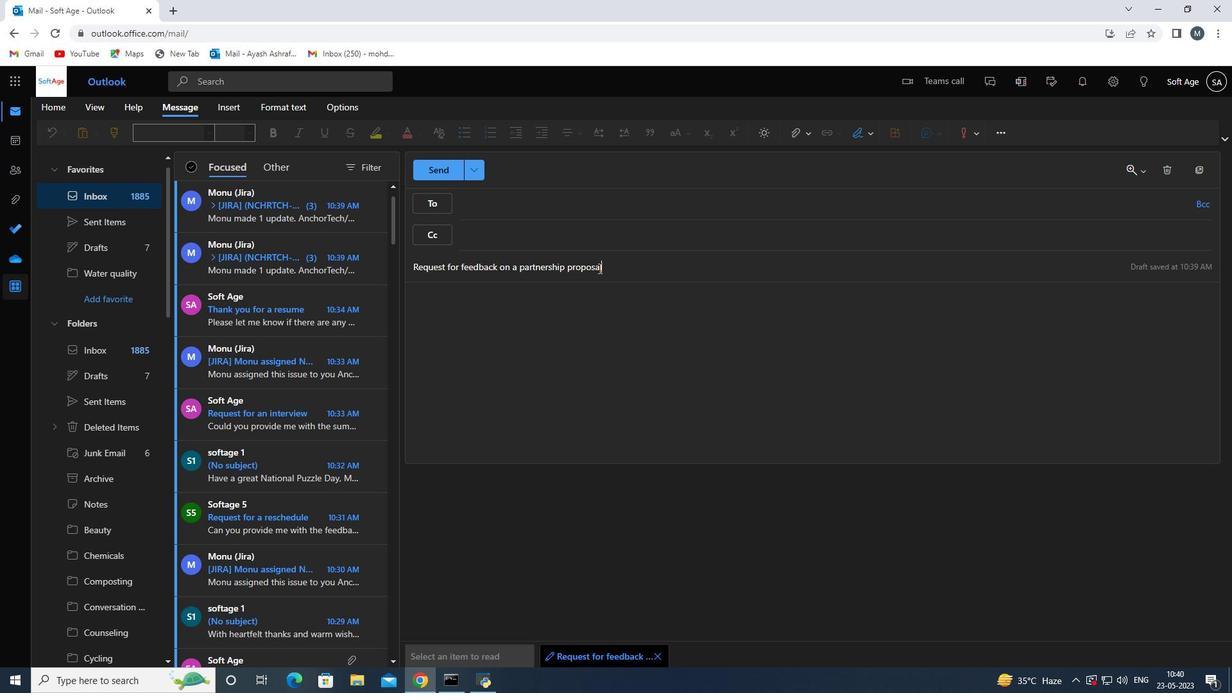 
Action: Mouse moved to (610, 257)
Screenshot: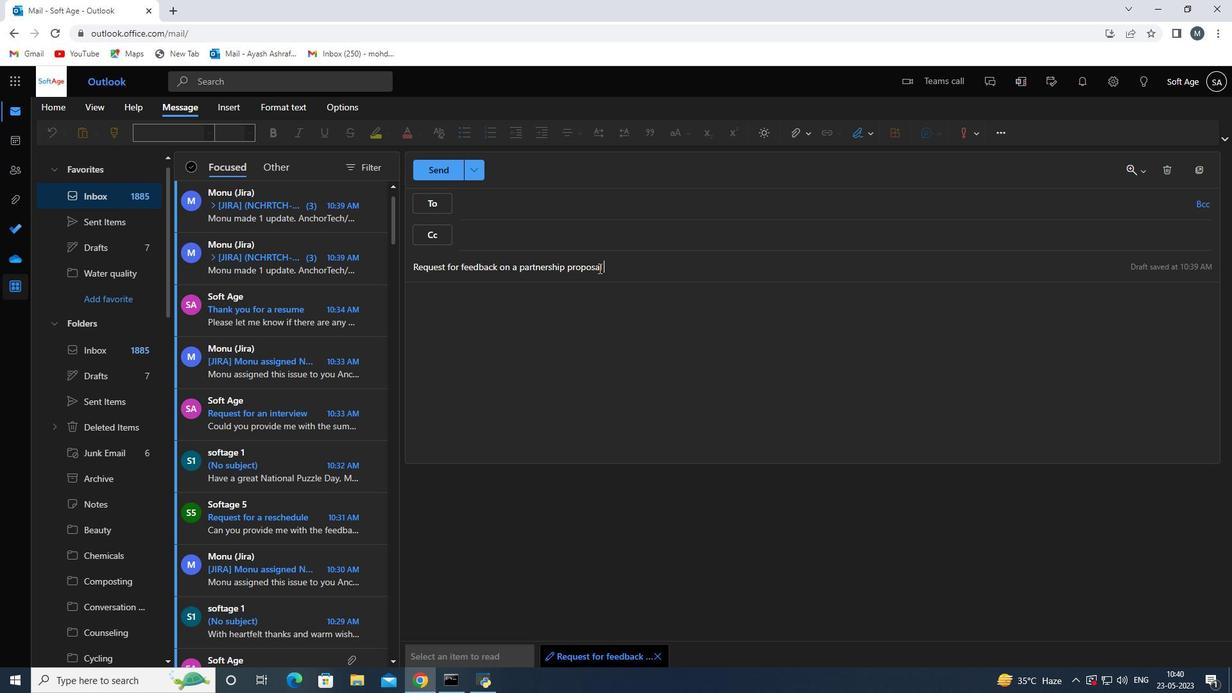 
Action: Key pressed <Key.enter><Key.shift>Please<Key.space>let<Key.space>me<Key.space>know<Key.space>if<Key.space>there<Key.space>are<Key.space>any<Key.space>issues<Key.space>with<Key.space>the<Key.space>project<Key.space>testing<Key.space>
Screenshot: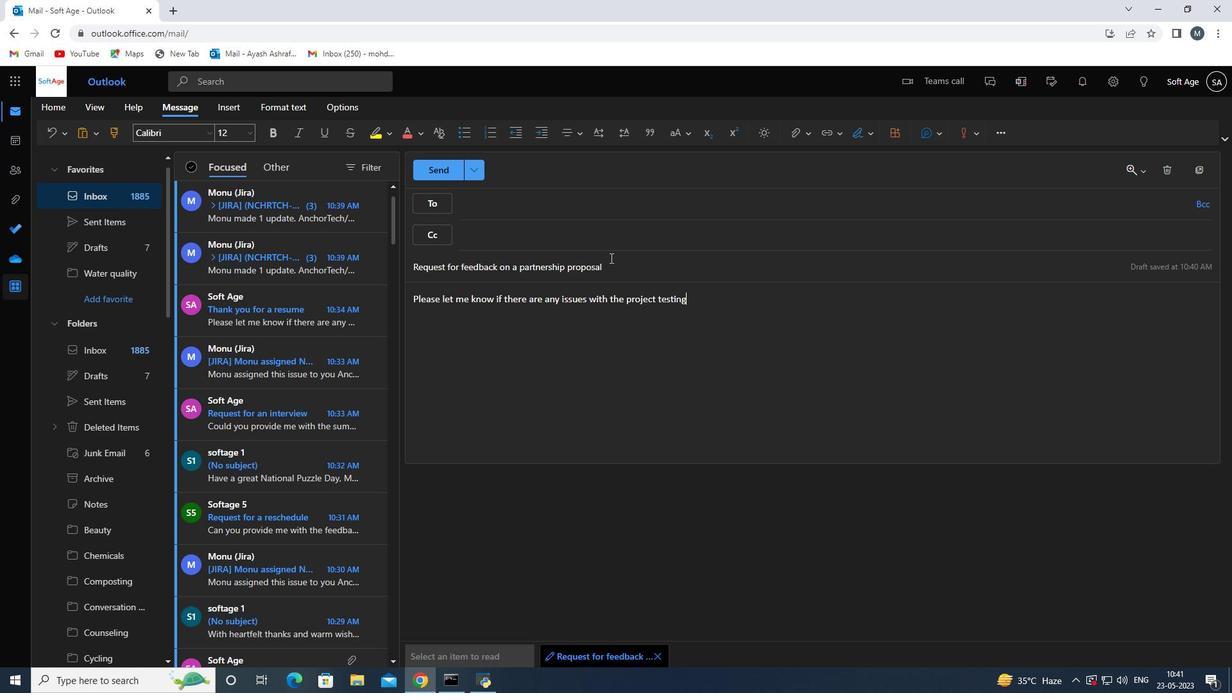 
Action: Mouse moved to (515, 202)
Screenshot: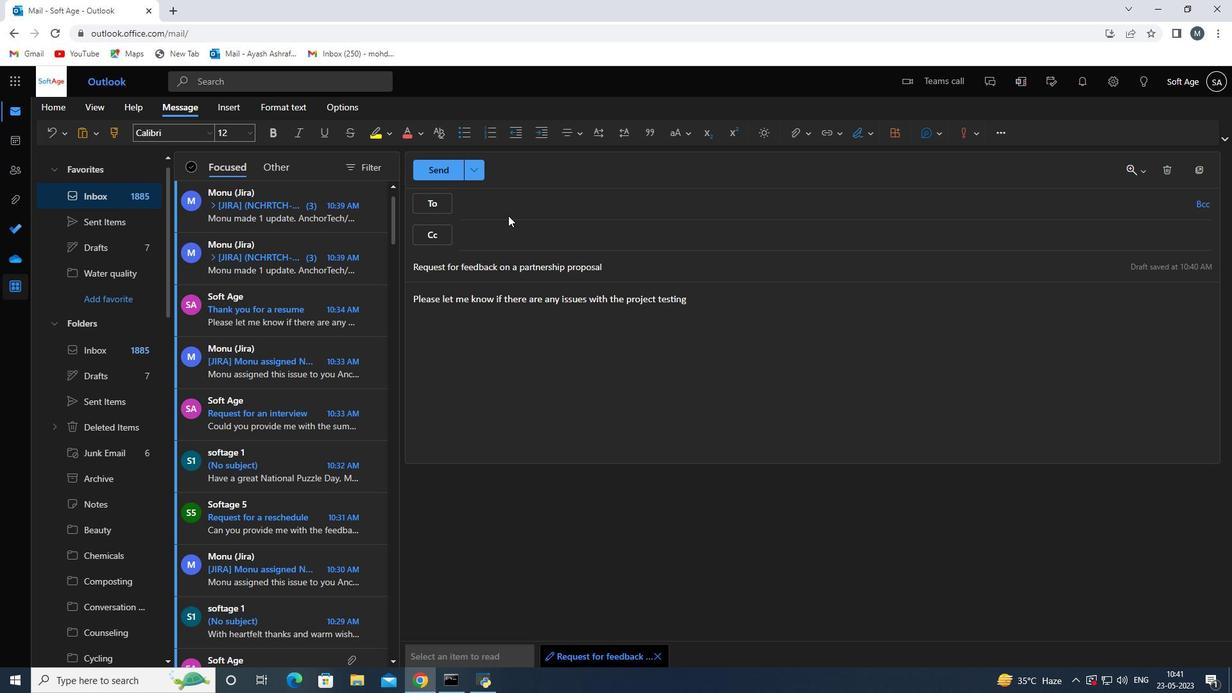 
Action: Mouse pressed left at (515, 202)
Screenshot: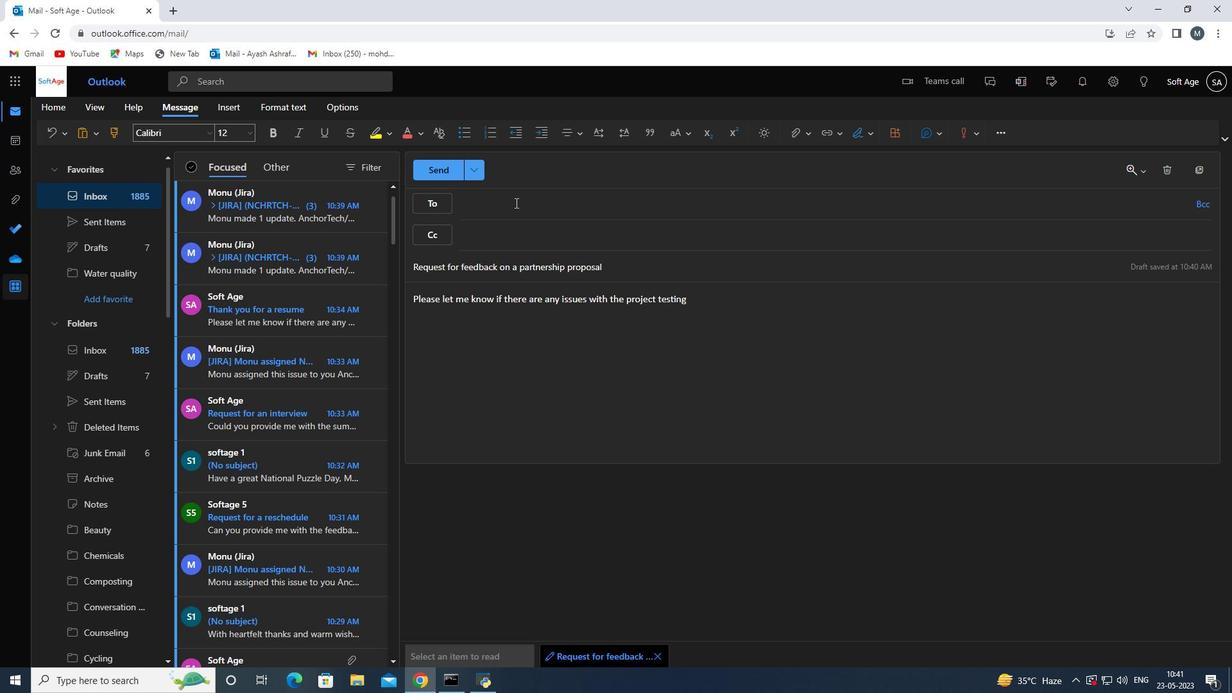 
Action: Mouse moved to (515, 202)
Screenshot: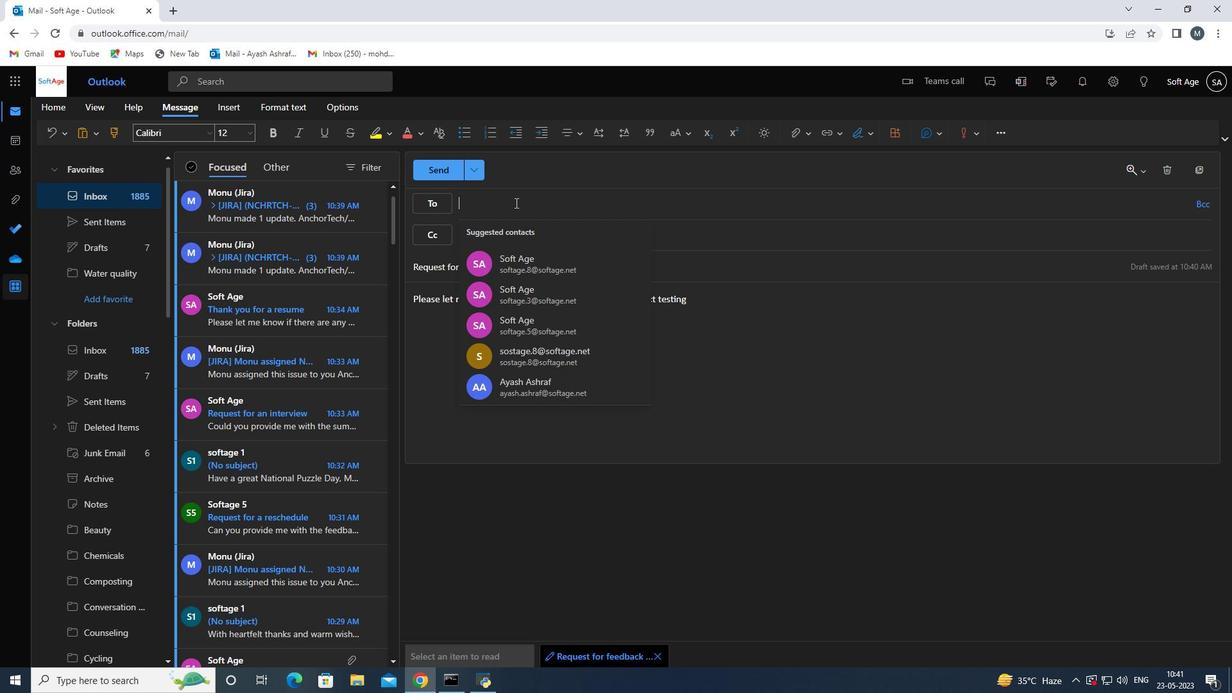 
Action: Key pressed softage.4<Key.shift><Key.shift>@softage.net<Key.enter>
Screenshot: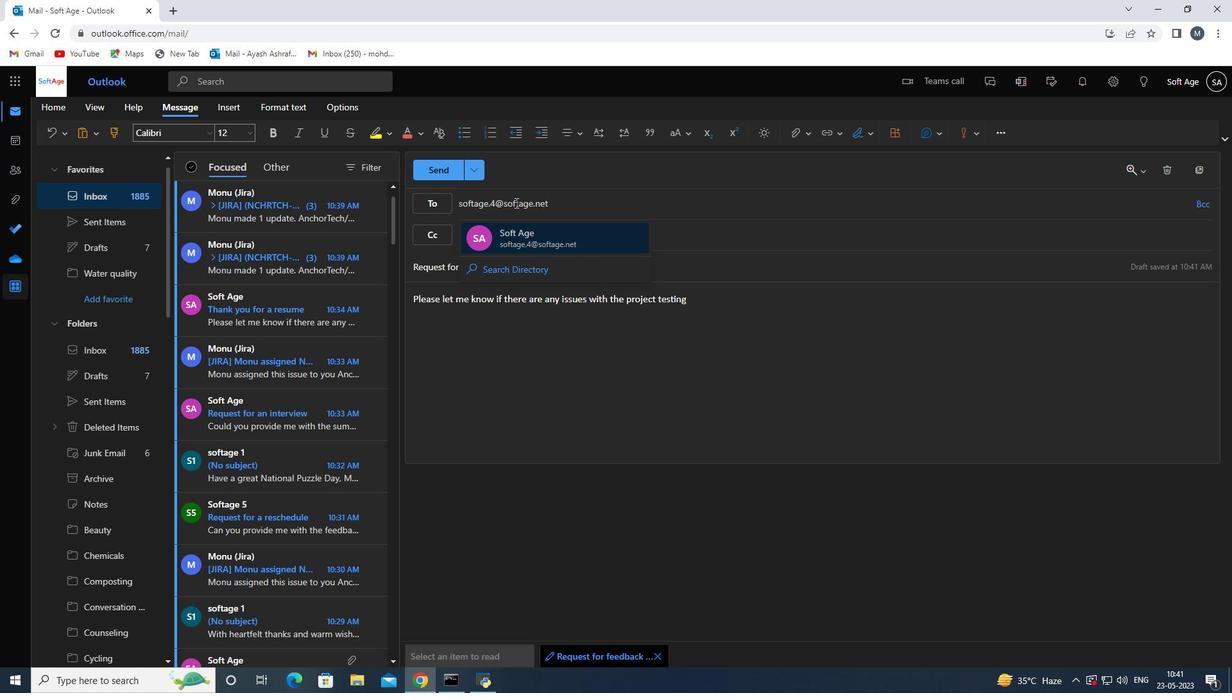 
Action: Mouse moved to (794, 134)
Screenshot: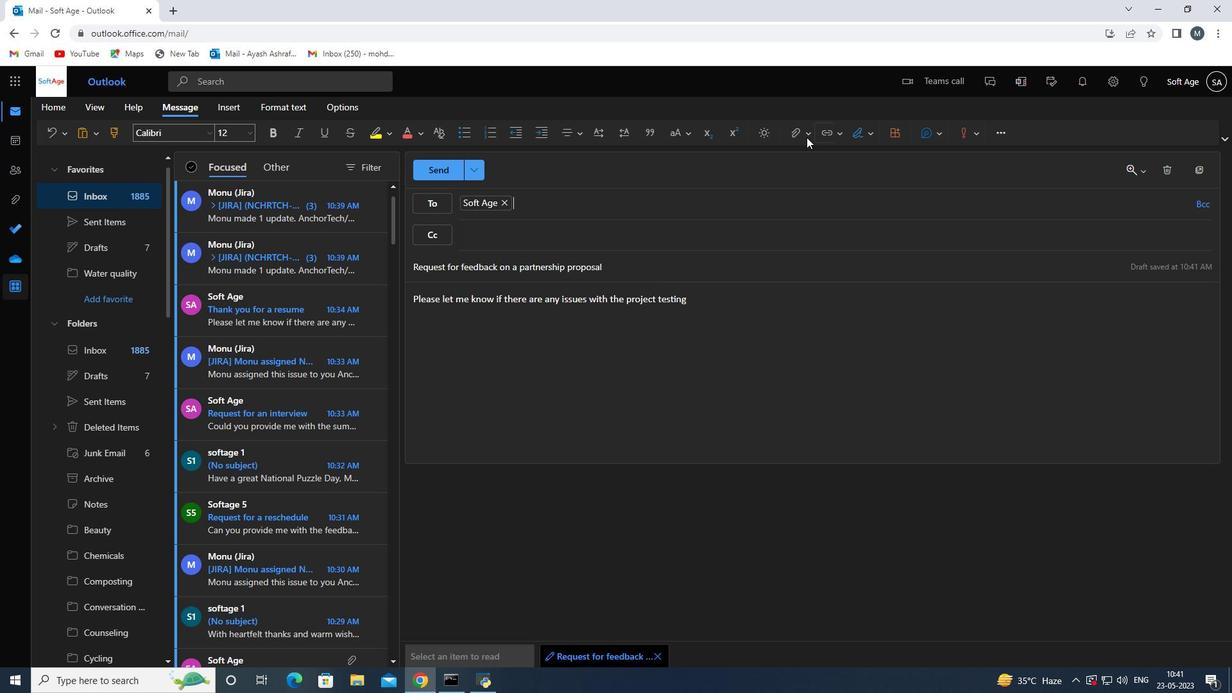 
Action: Mouse pressed left at (794, 134)
Screenshot: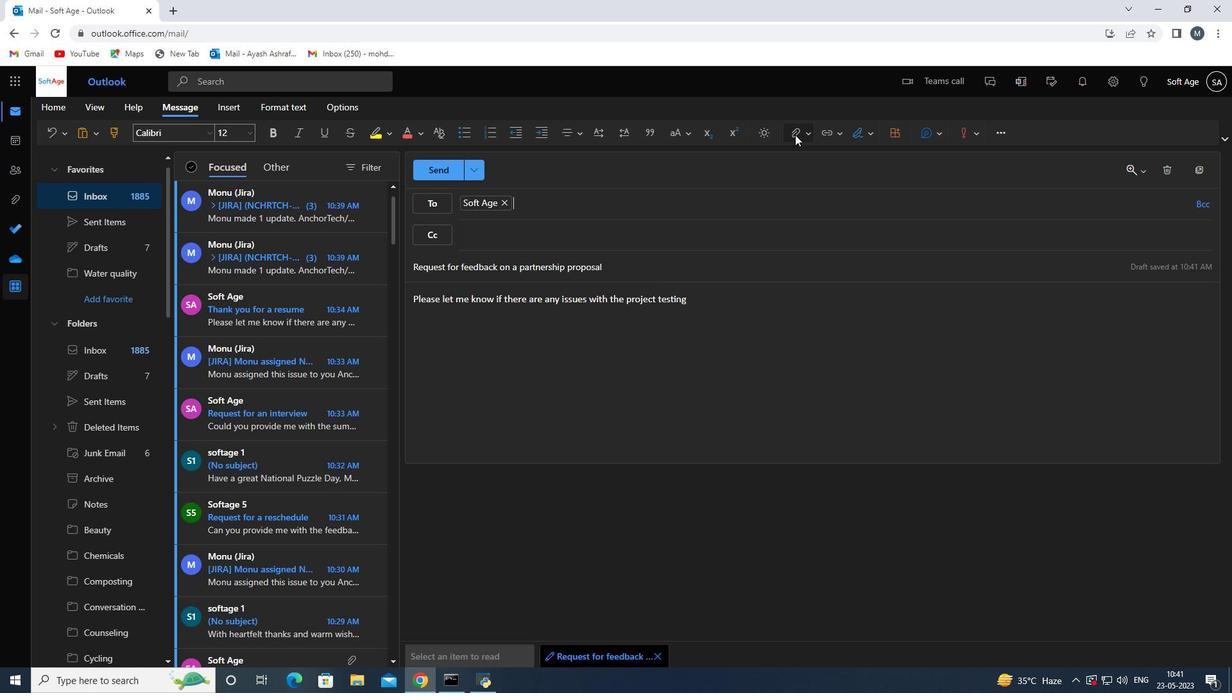 
Action: Mouse moved to (772, 163)
Screenshot: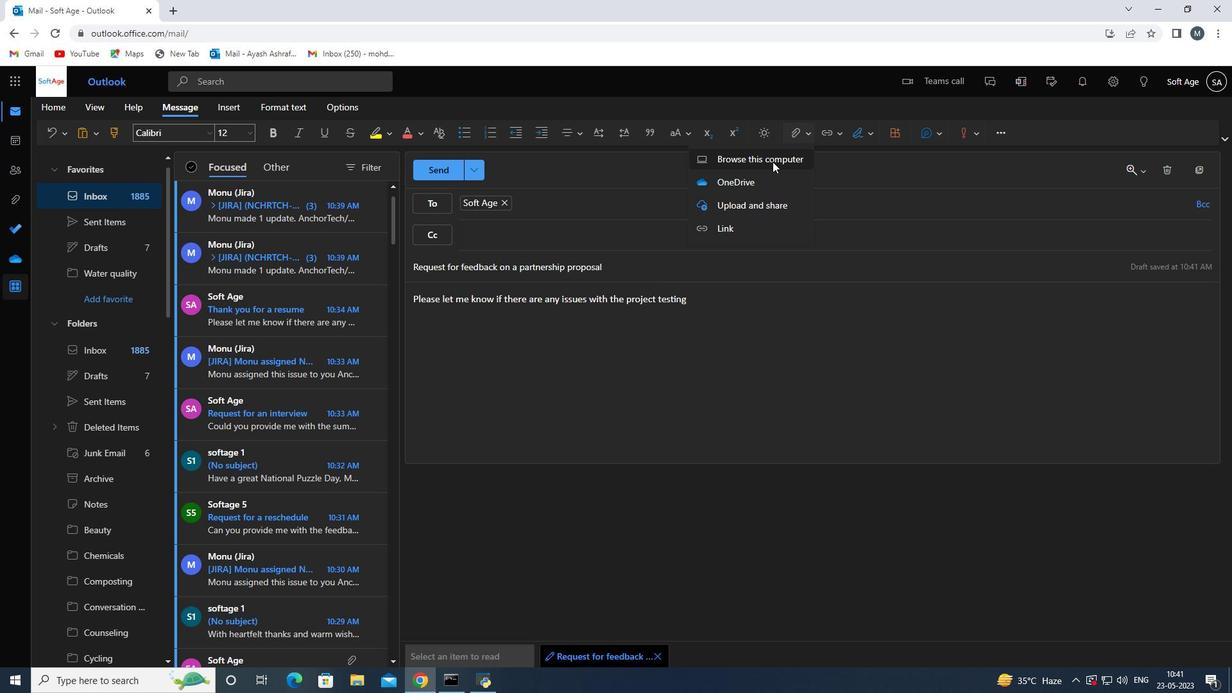 
Action: Mouse pressed left at (772, 163)
Screenshot: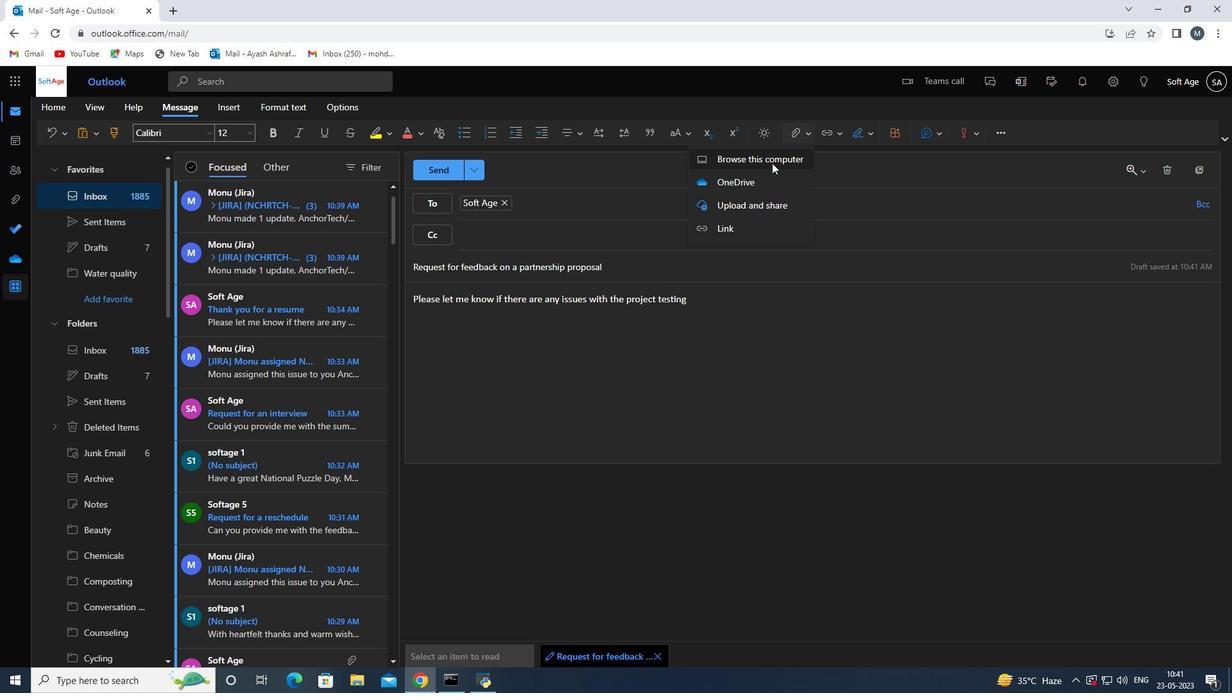 
Action: Mouse moved to (247, 159)
Screenshot: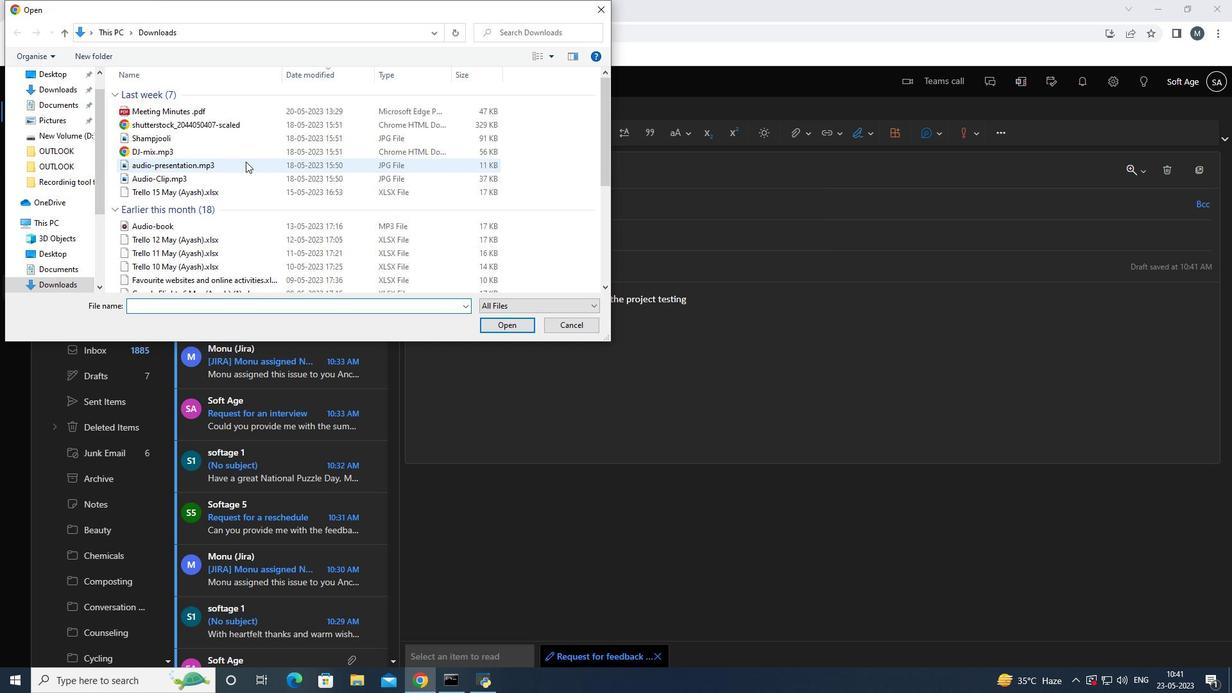 
Action: Mouse pressed left at (247, 159)
Screenshot: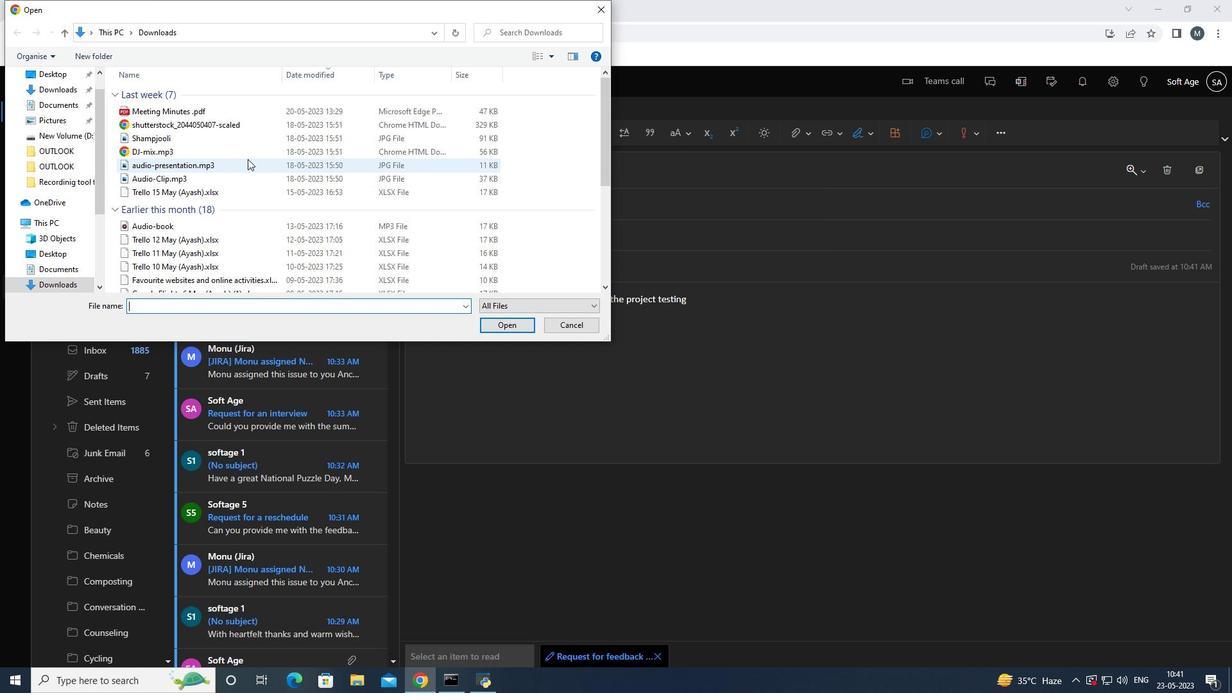 
Action: Mouse pressed right at (247, 159)
Screenshot: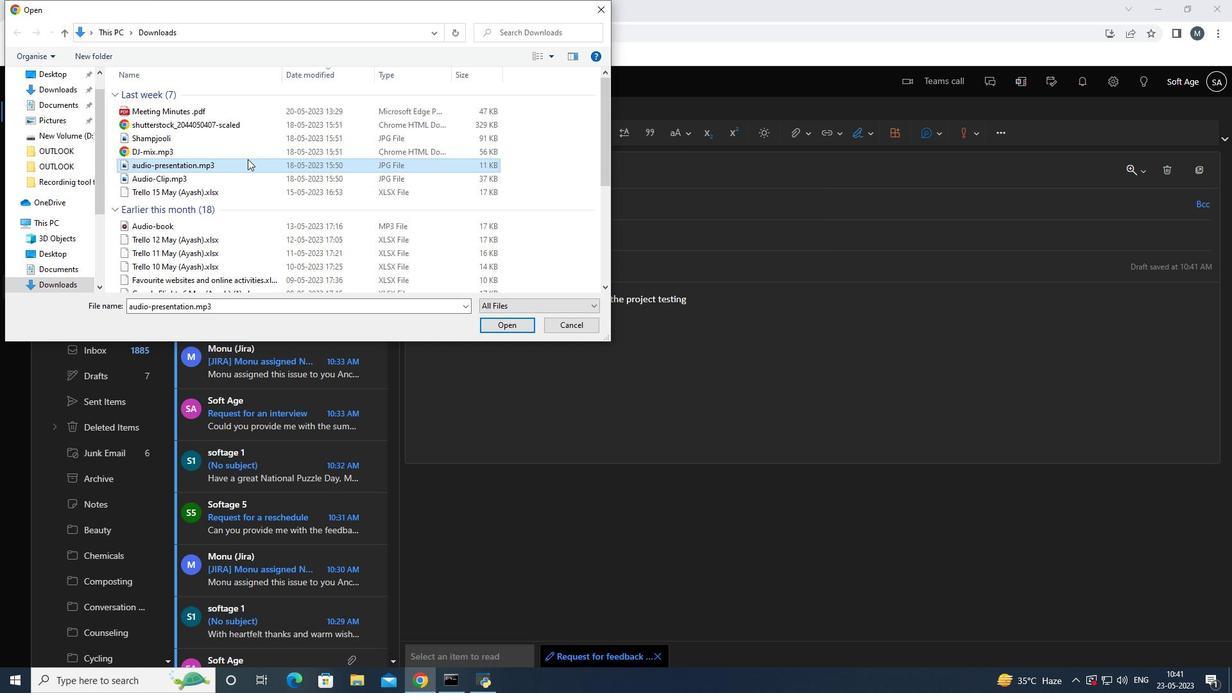 
Action: Mouse moved to (300, 555)
Screenshot: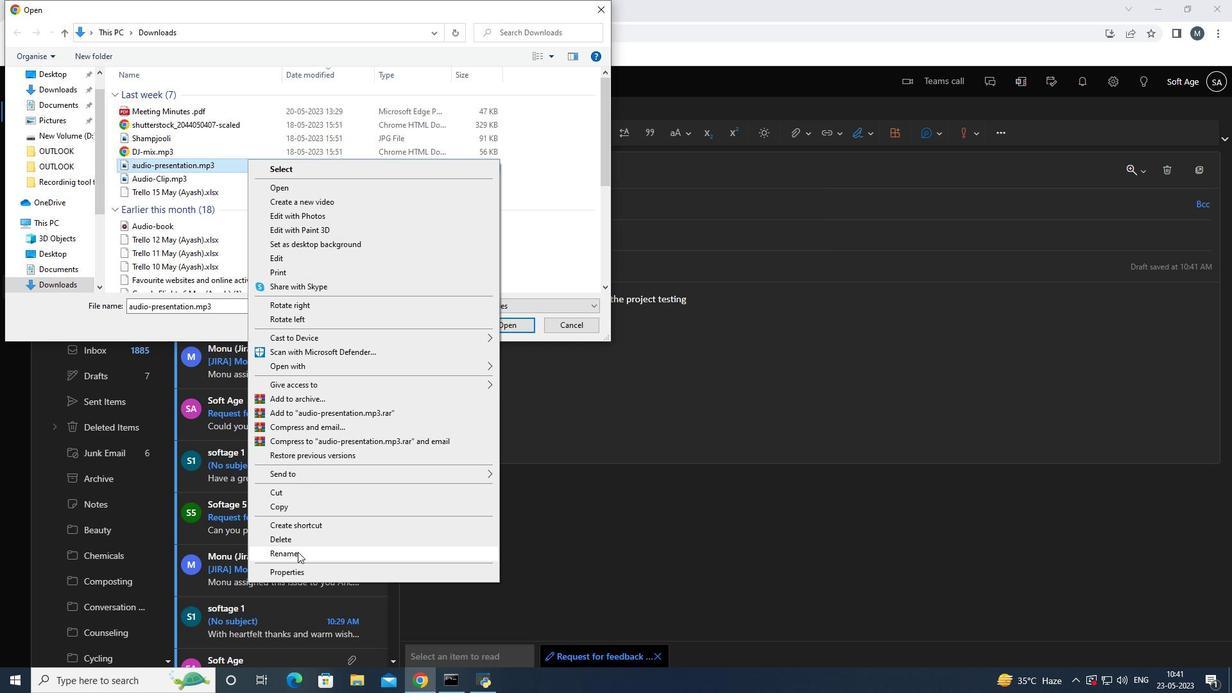 
Action: Mouse pressed left at (300, 555)
Screenshot: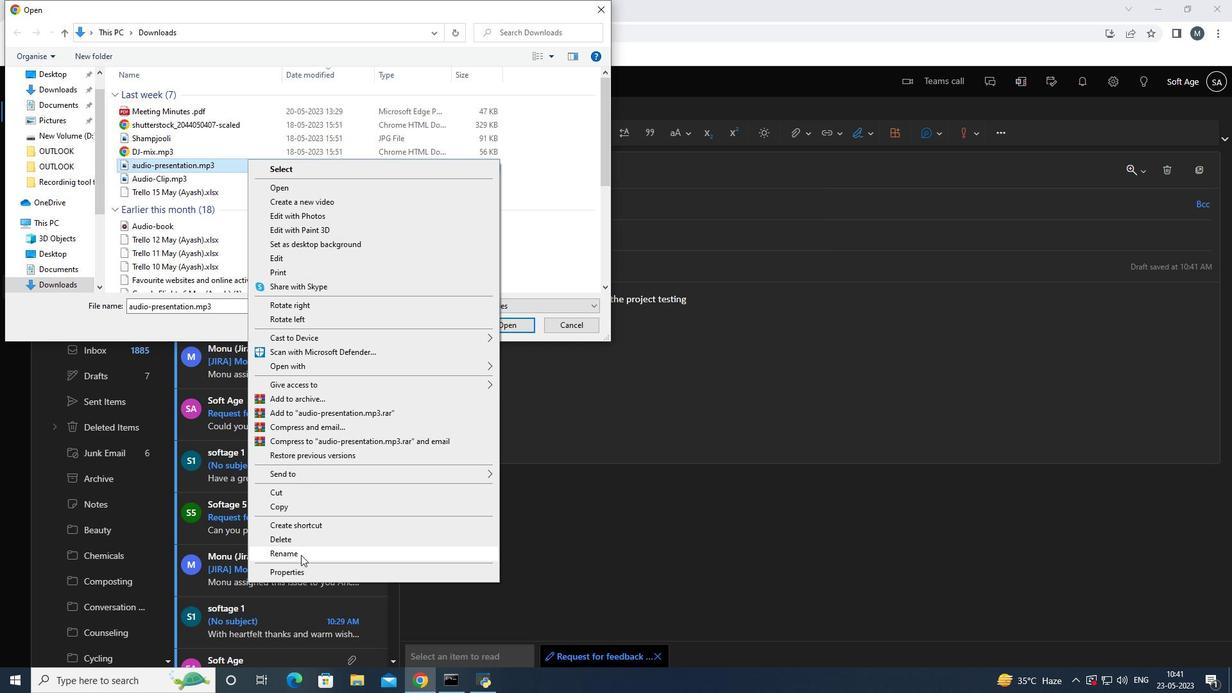 
Action: Mouse moved to (279, 476)
Screenshot: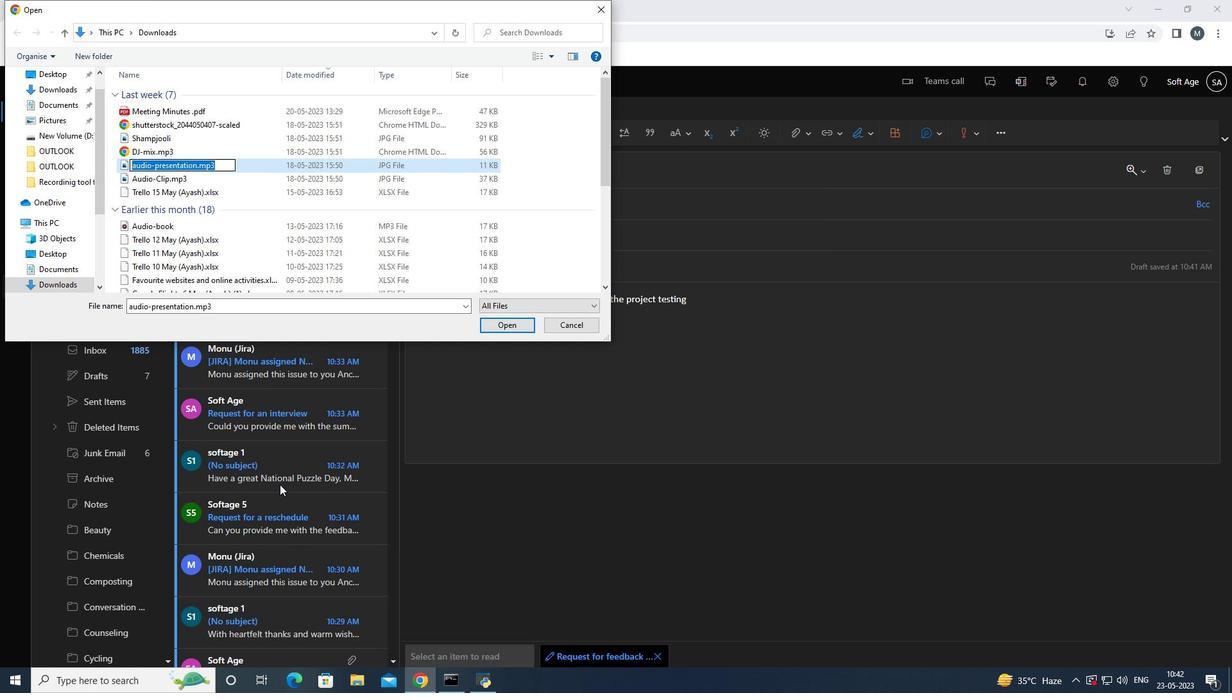 
Action: Key pressed <Key.shift>Audio<Key.shift>_interview.mp3
Screenshot: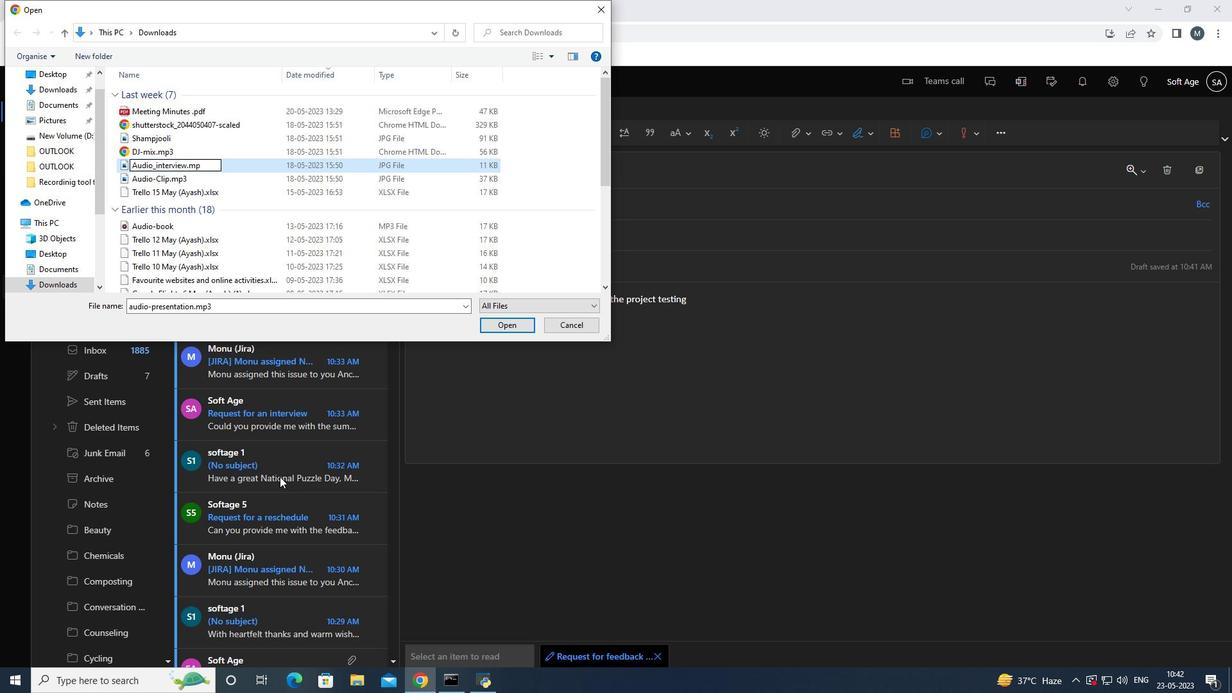 
Action: Mouse moved to (249, 184)
Screenshot: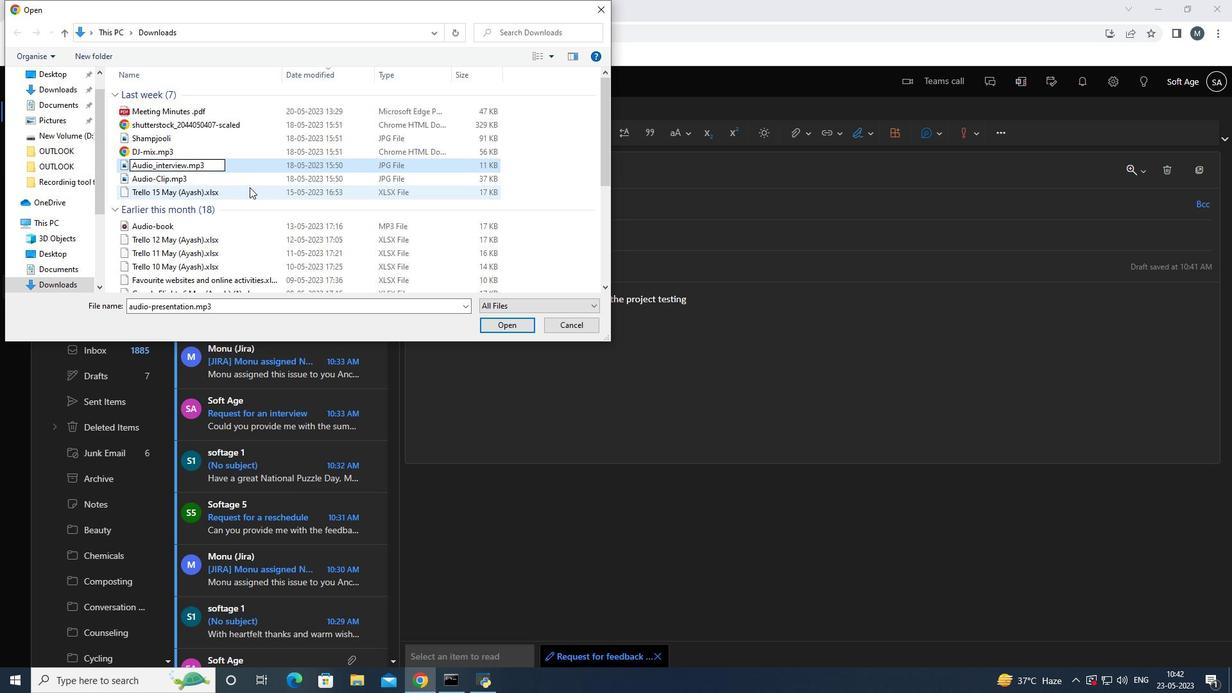 
Action: Mouse pressed left at (249, 184)
Screenshot: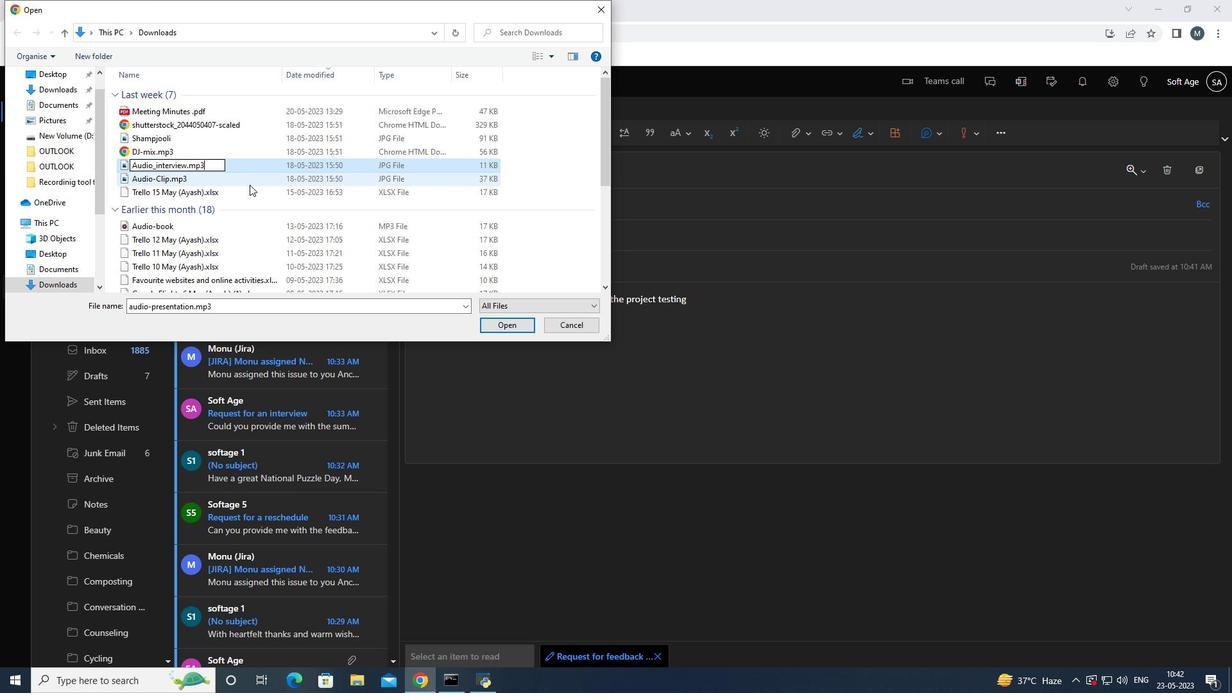 
Action: Mouse moved to (260, 166)
Screenshot: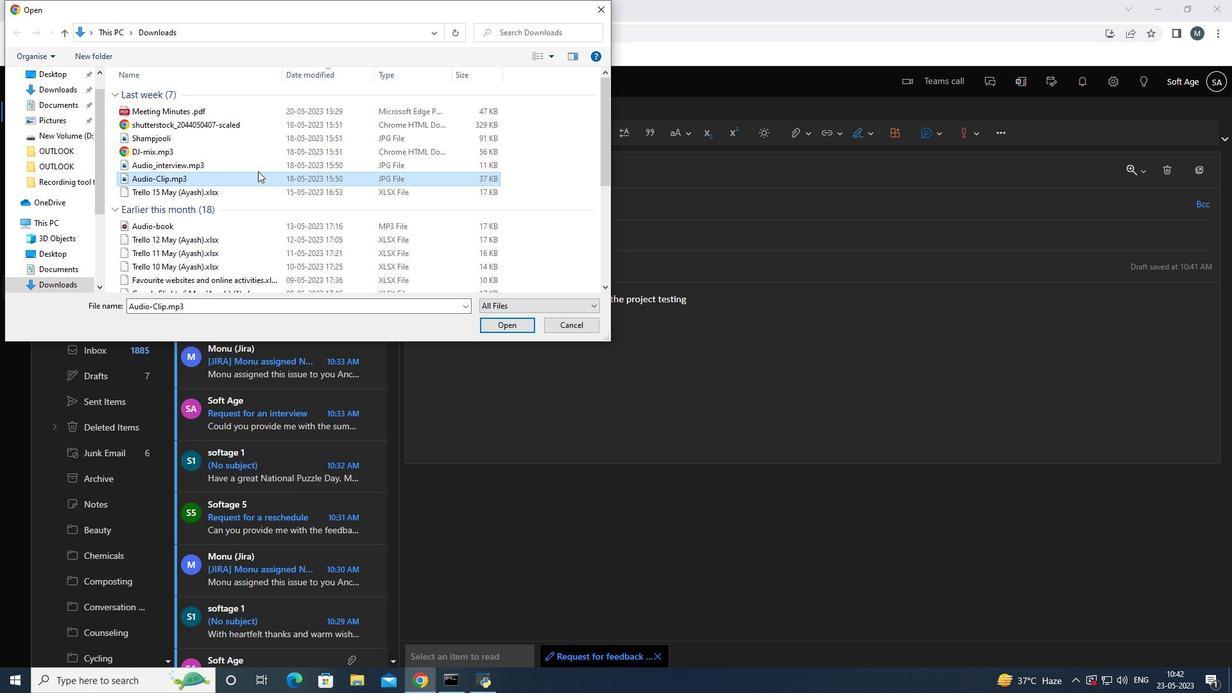 
Action: Mouse pressed left at (260, 166)
Screenshot: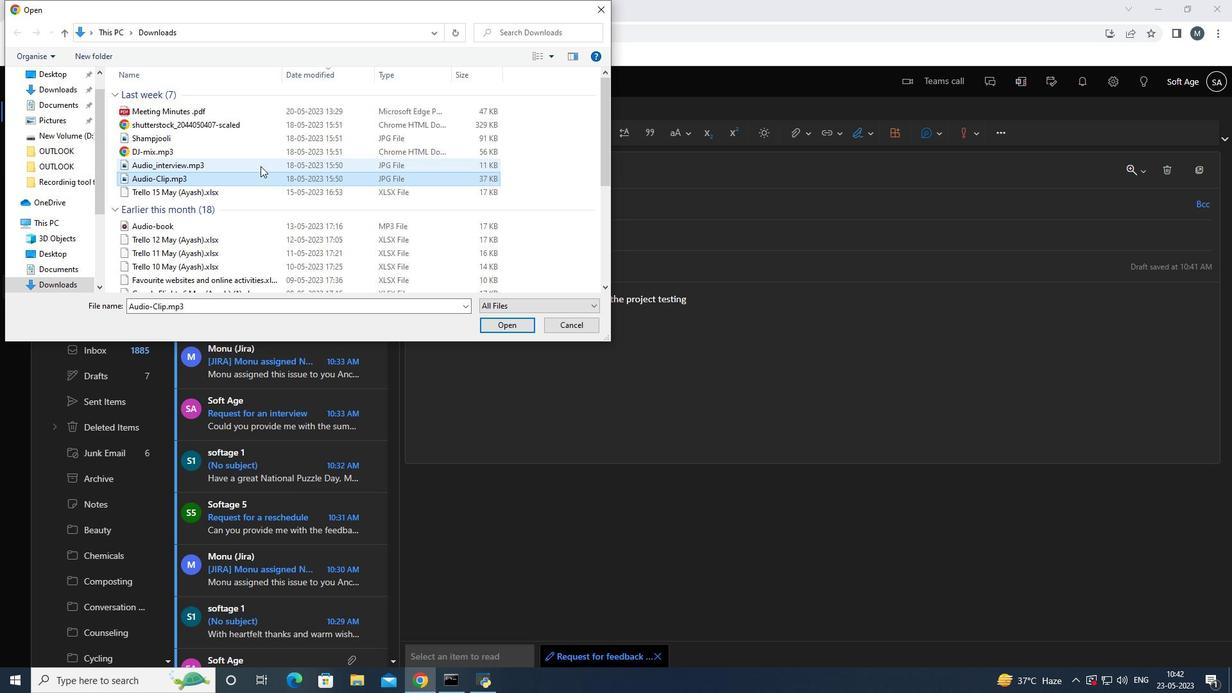 
Action: Mouse moved to (493, 322)
Screenshot: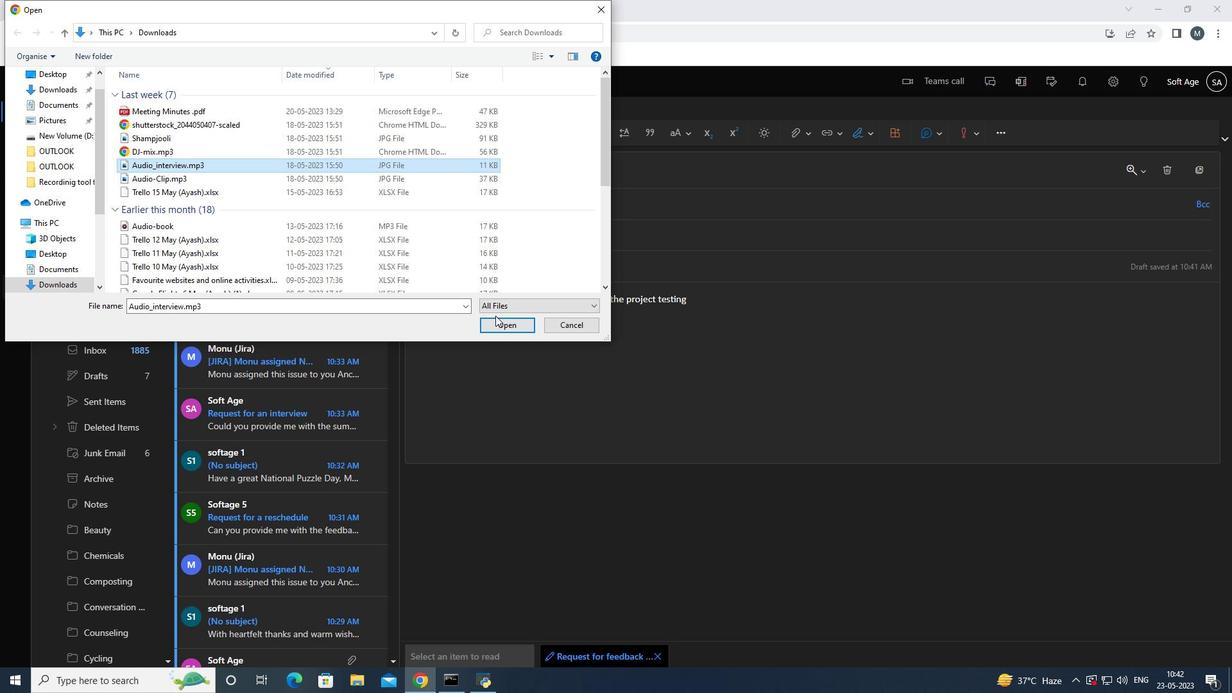 
Action: Mouse pressed left at (493, 322)
Screenshot: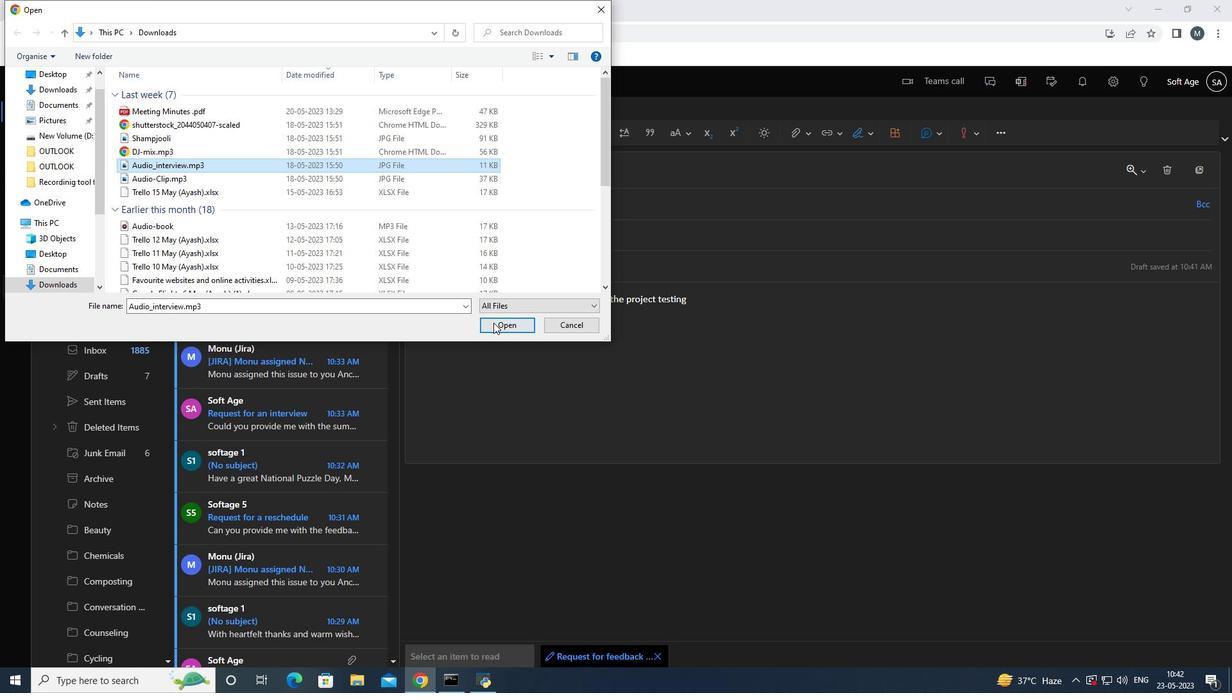 
Action: Mouse moved to (446, 166)
Screenshot: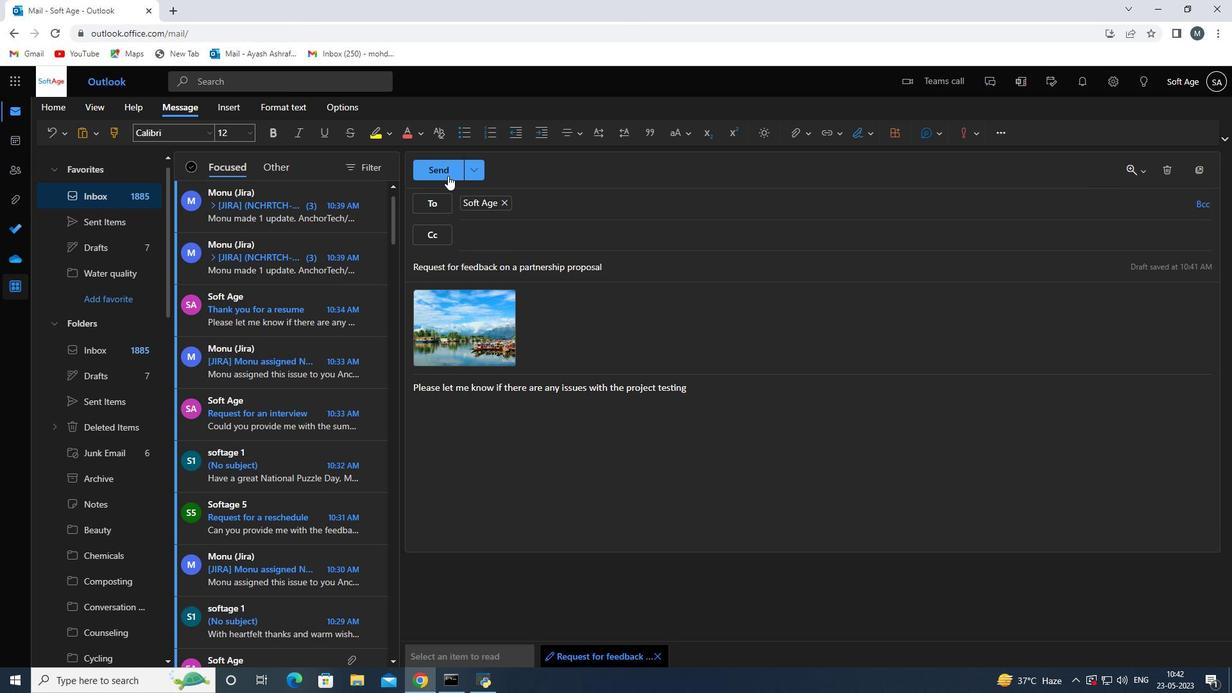 
Action: Mouse pressed left at (446, 166)
Screenshot: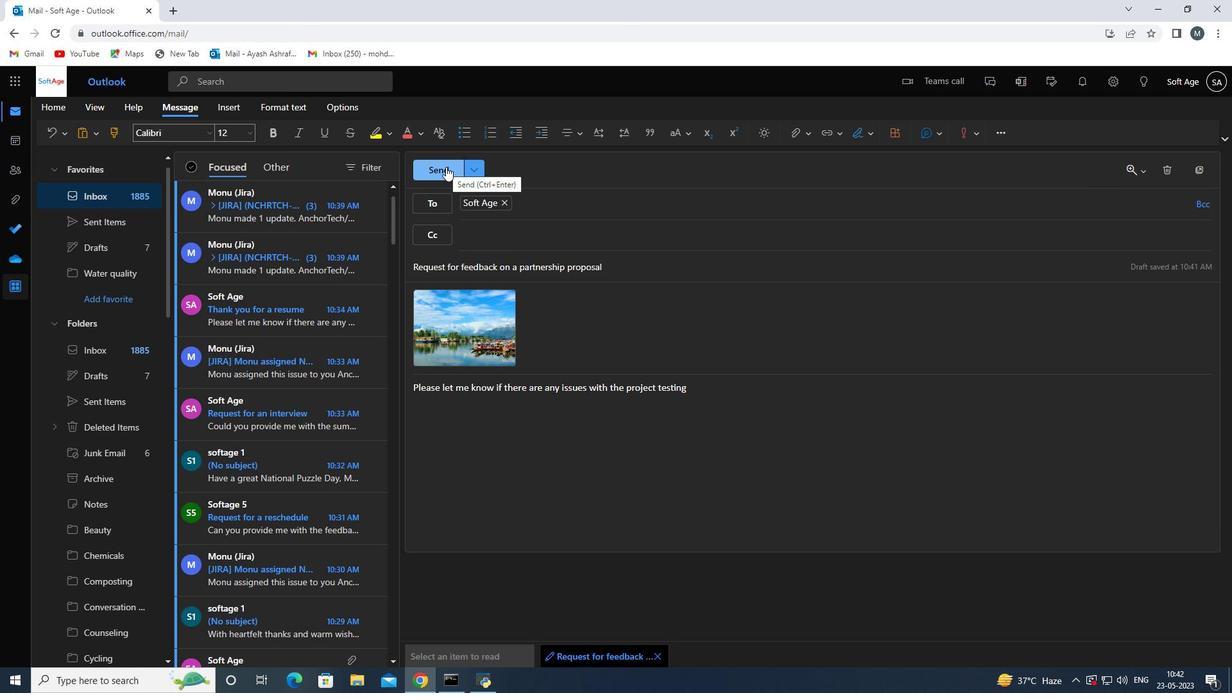 
Action: Mouse moved to (135, 222)
Screenshot: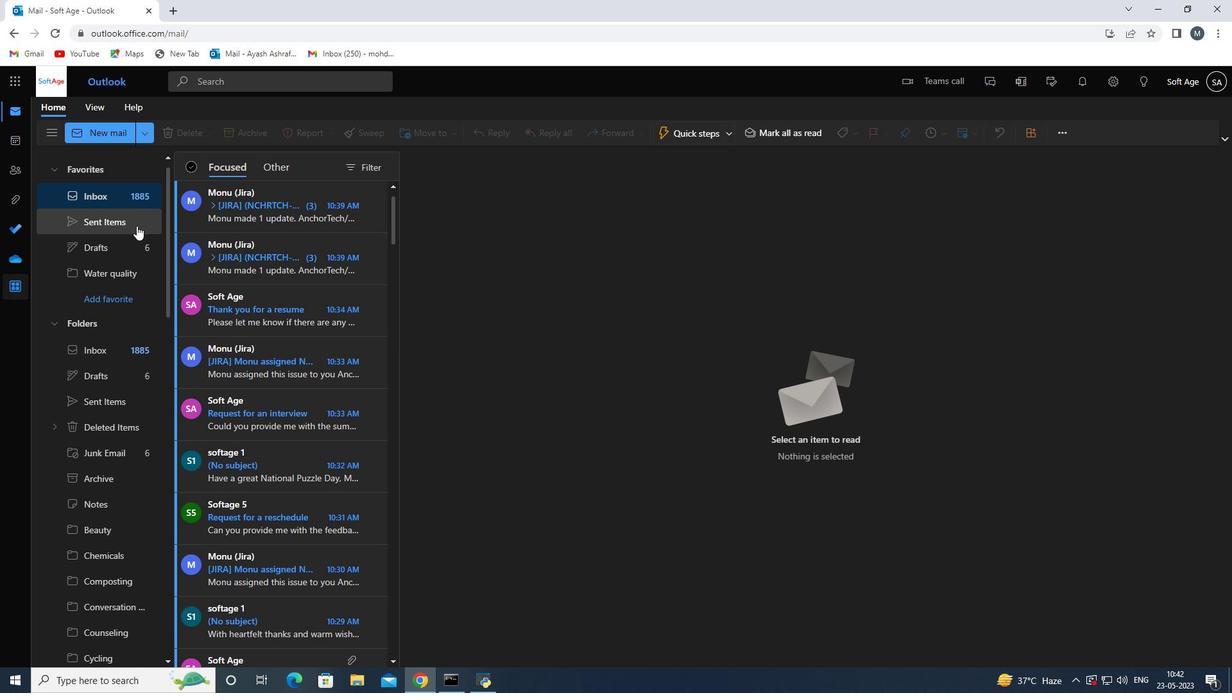 
Action: Mouse pressed left at (135, 222)
Screenshot: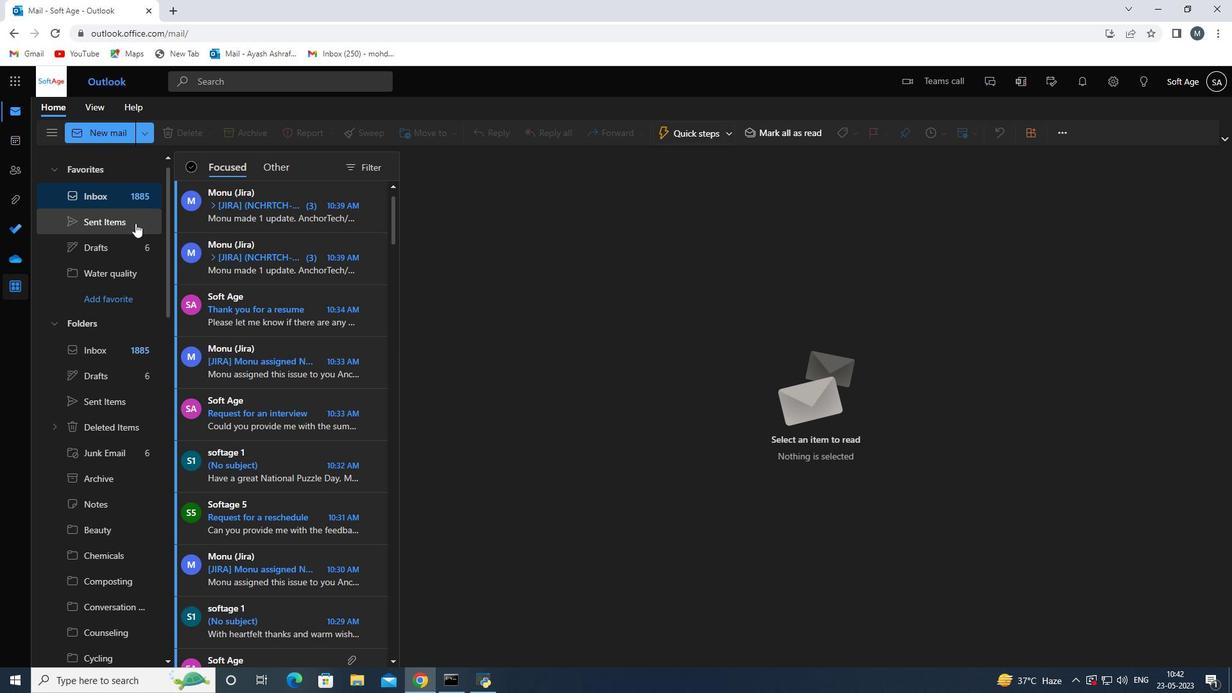 
Action: Mouse moved to (241, 229)
Screenshot: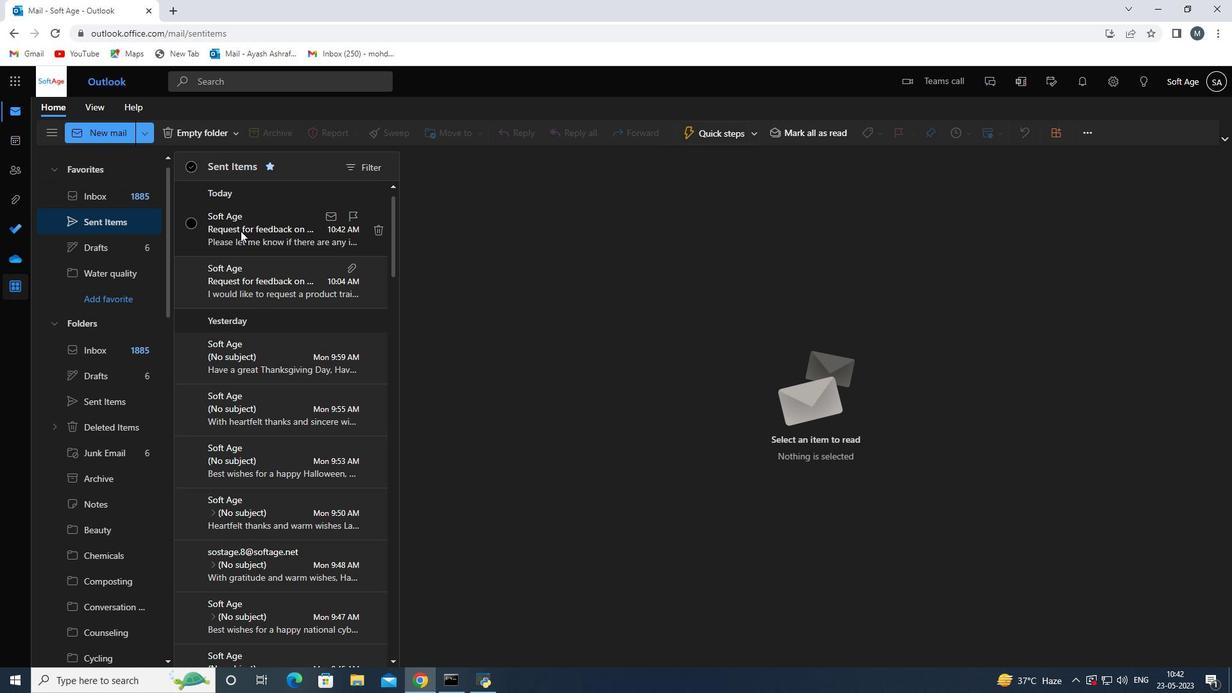 
Action: Mouse pressed left at (241, 229)
Screenshot: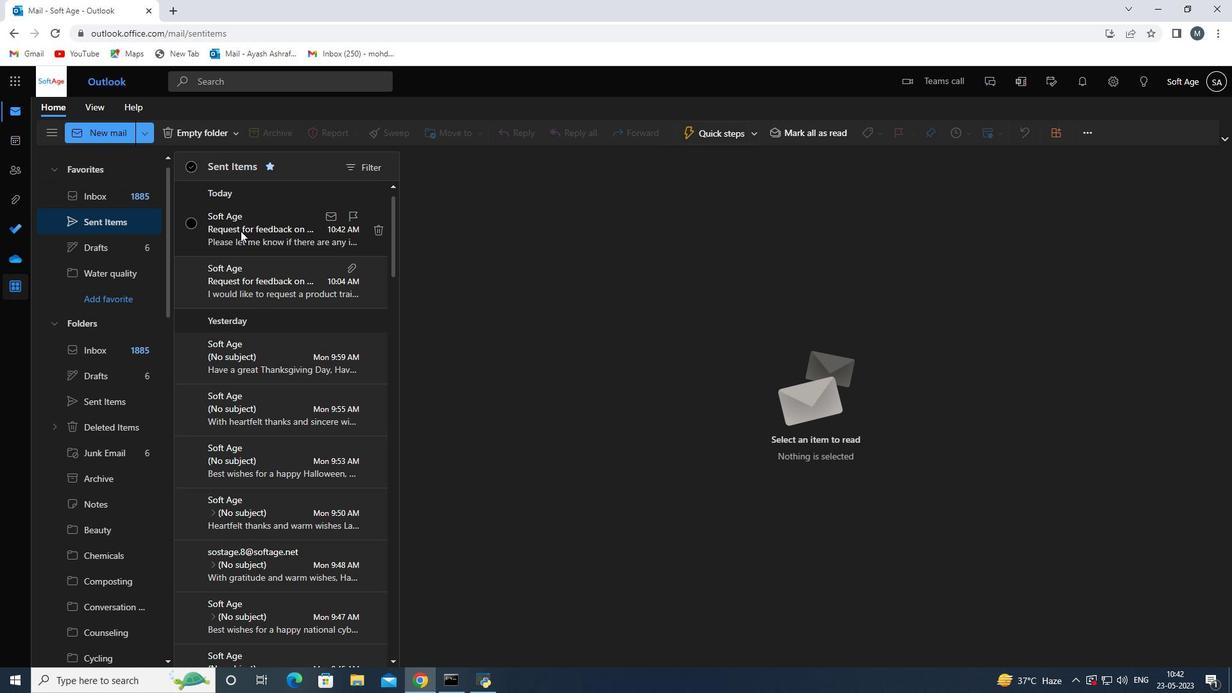 
Action: Mouse moved to (451, 138)
Screenshot: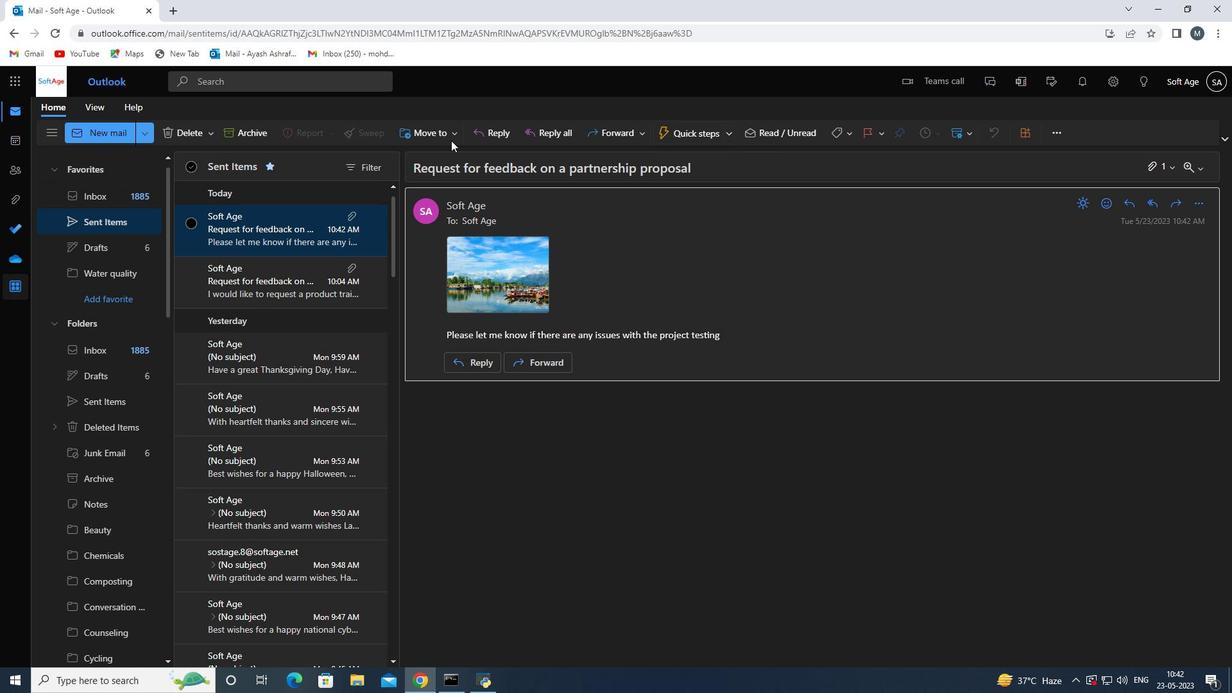 
Action: Mouse pressed left at (451, 138)
Screenshot: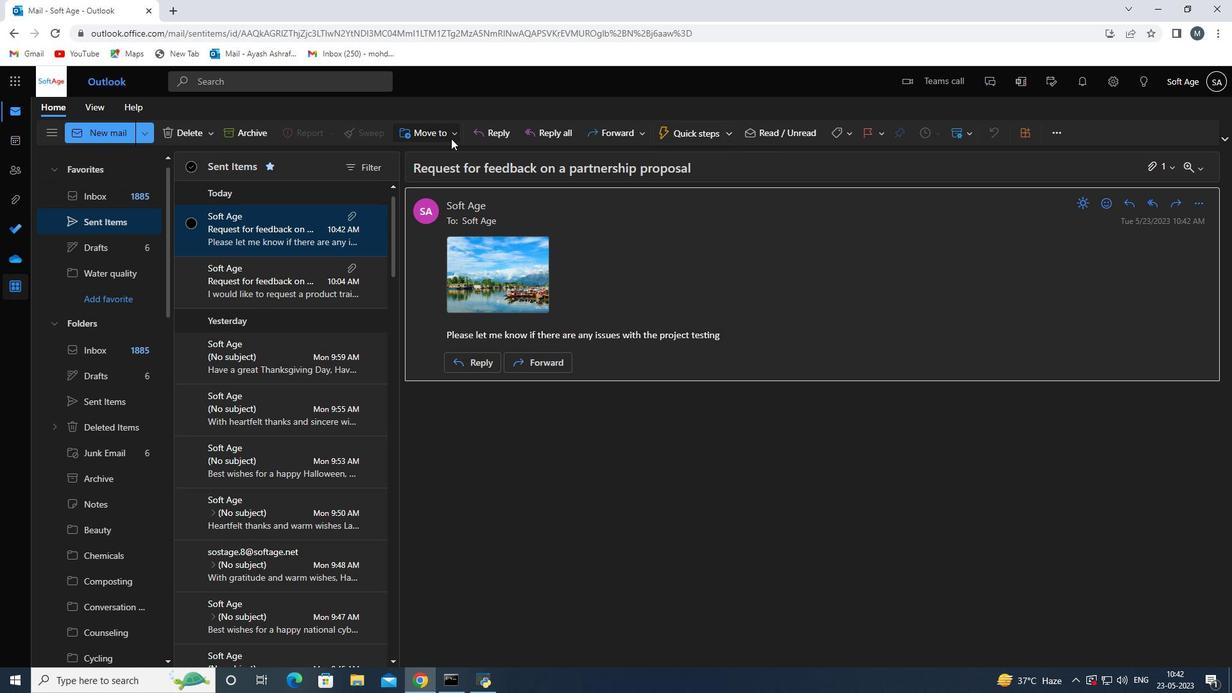 
Action: Mouse moved to (462, 154)
Screenshot: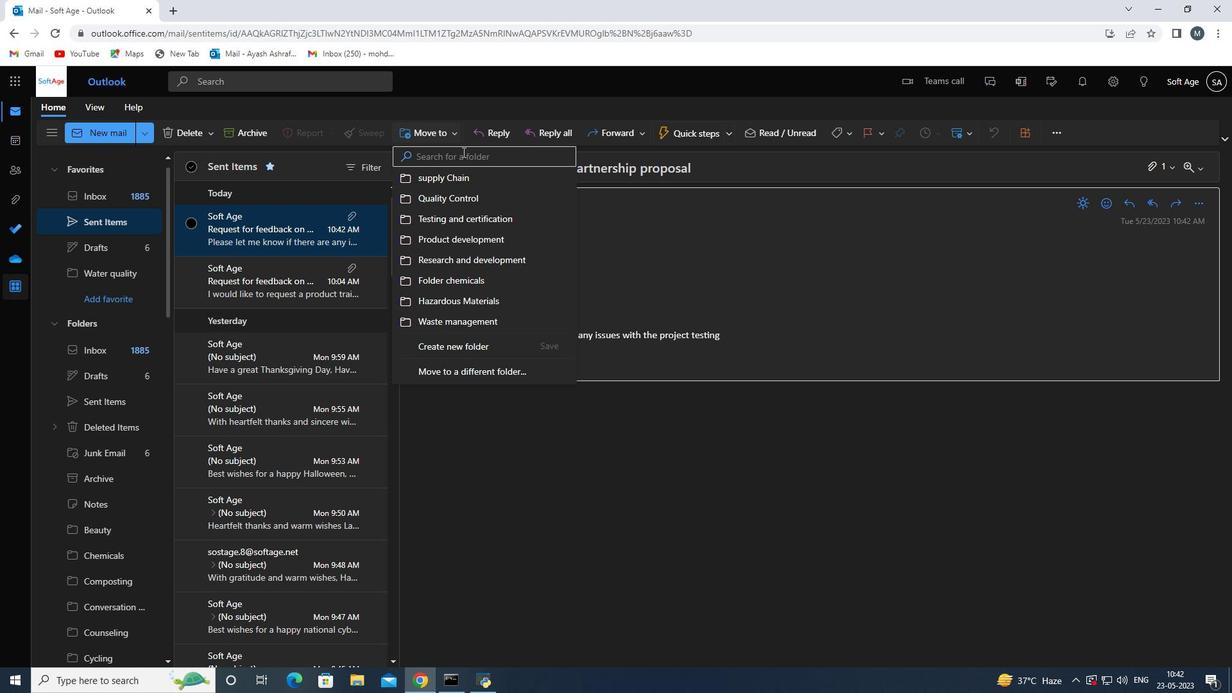 
Action: Mouse pressed left at (462, 154)
Screenshot: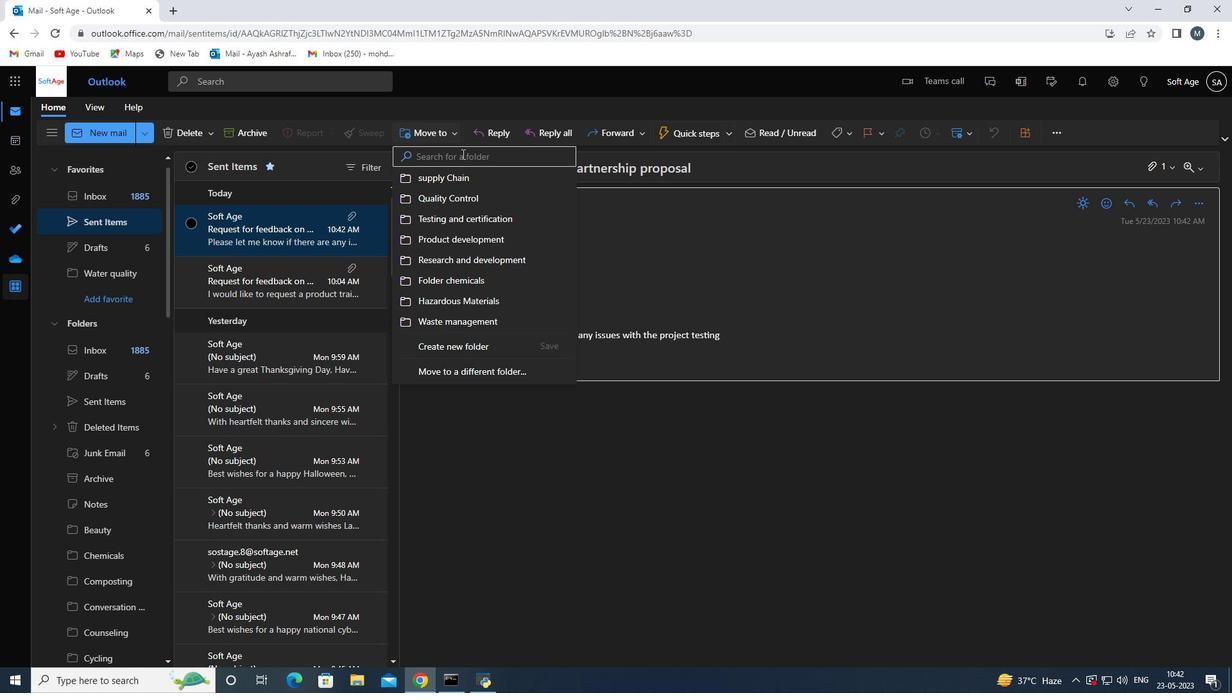 
Action: Mouse moved to (461, 154)
Screenshot: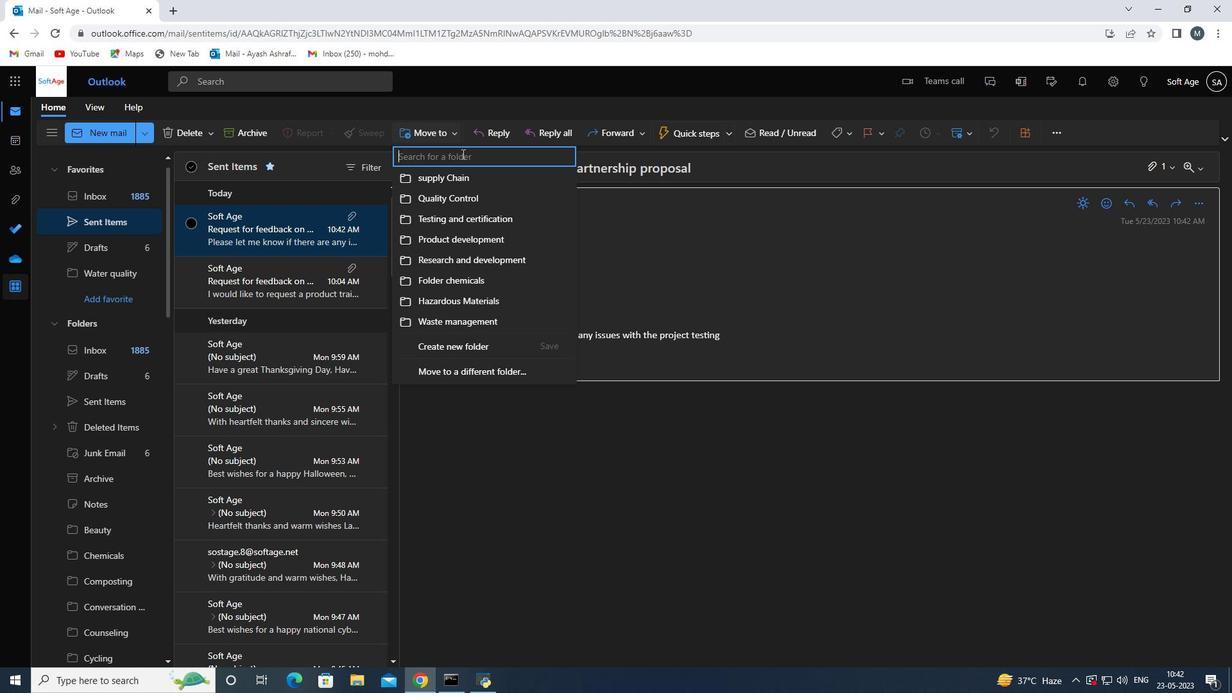 
Action: Key pressed <Key.shift>Logistics
Screenshot: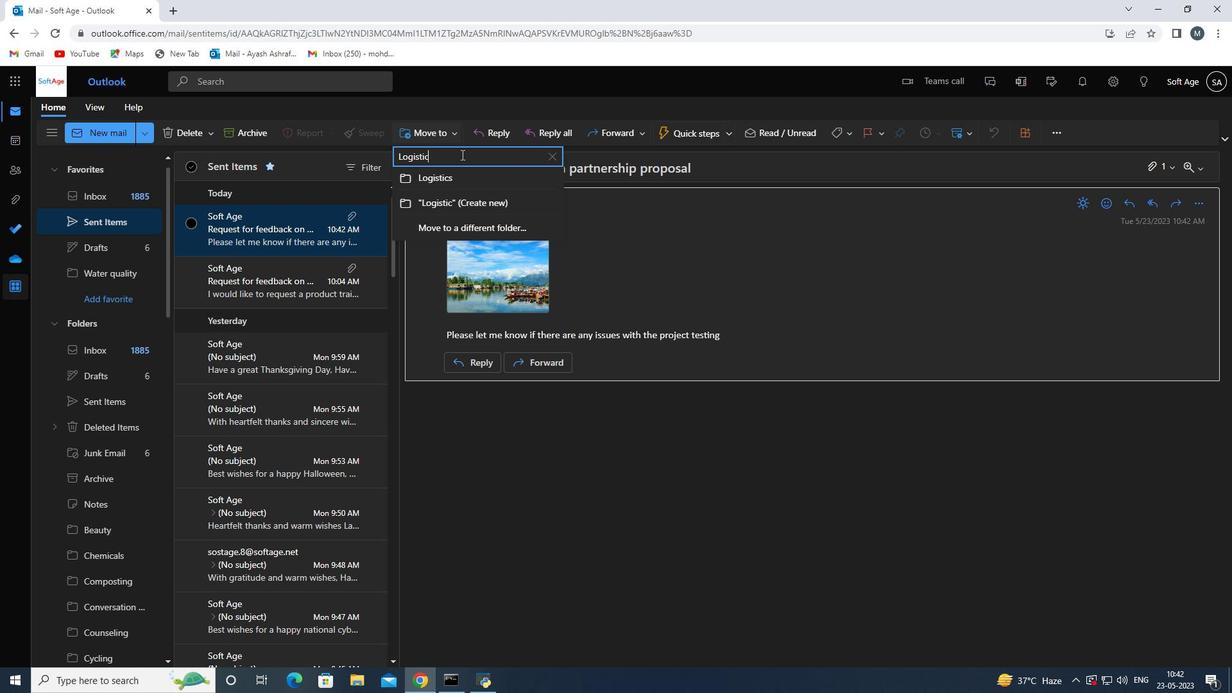 
Action: Mouse moved to (453, 183)
Screenshot: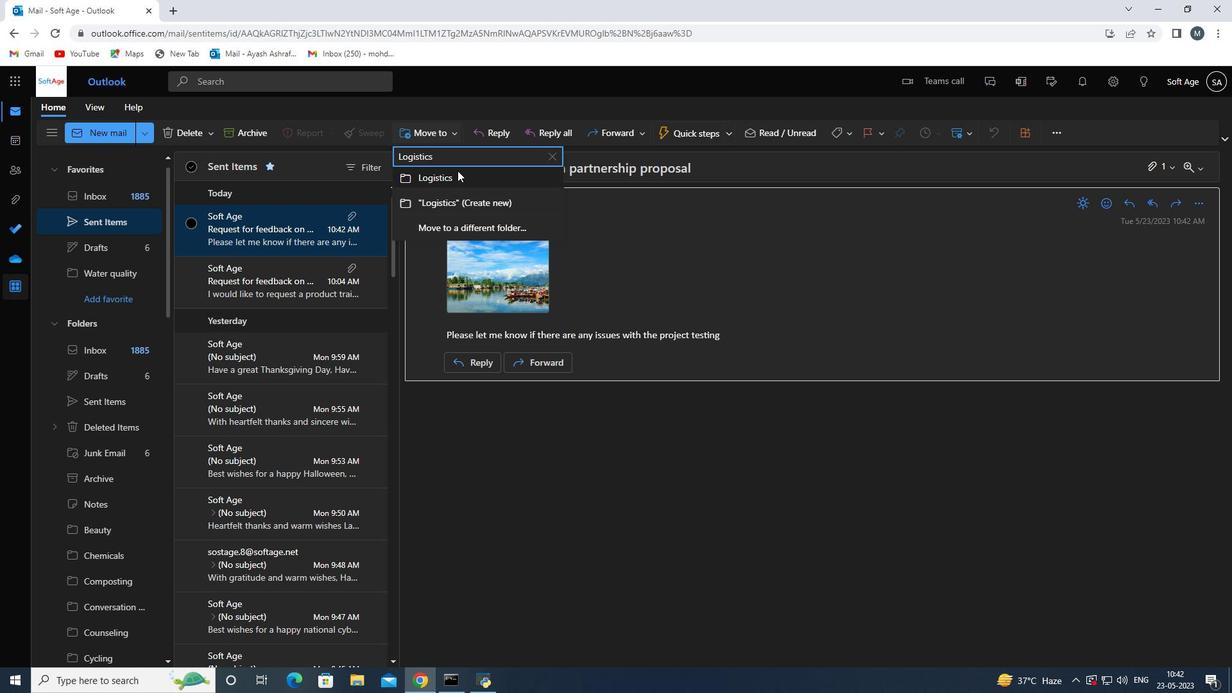 
Action: Mouse pressed left at (453, 183)
Screenshot: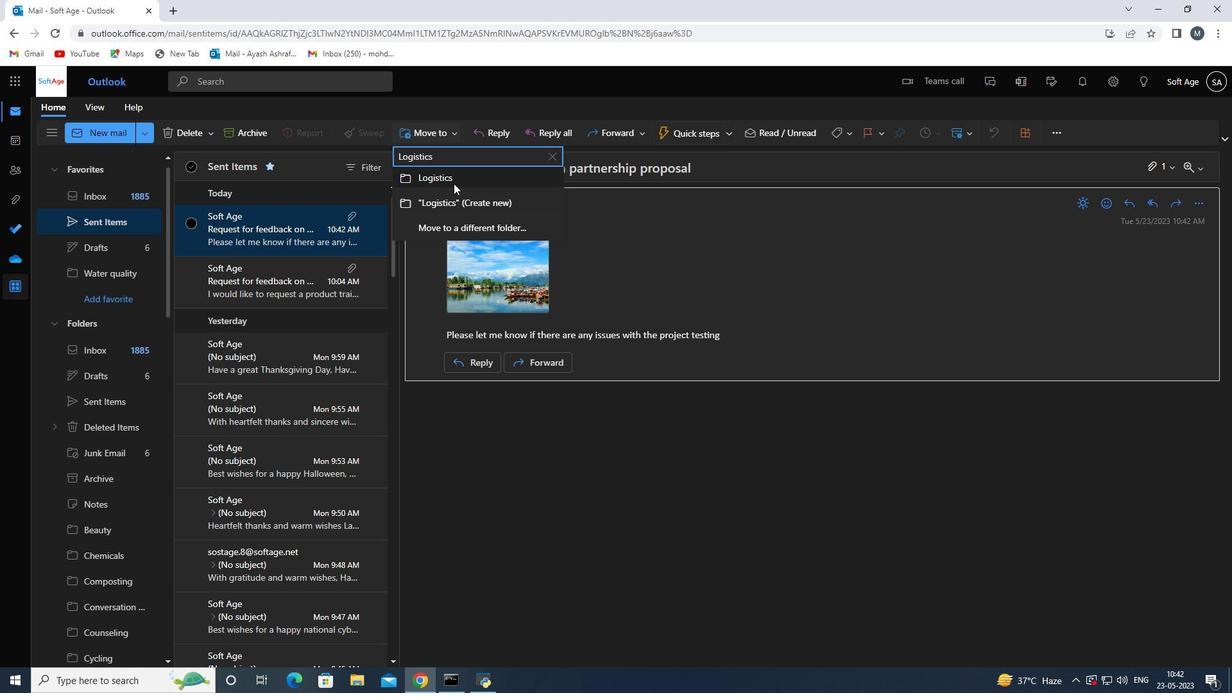 
